 Task: Add Attachment from computer to Card Card0000000261 in Board Board0000000066 in Workspace WS0000000022 in Trello. Add Cover Purple to Card Card0000000261 in Board Board0000000066 in Workspace WS0000000022 in Trello. Add "Move Card To …" Button titled Button0000000261 to "top" of the list "To Do" to Card Card0000000261 in Board Board0000000066 in Workspace WS0000000022 in Trello. Add Description DS0000000261 to Card Card0000000261 in Board Board0000000066 in Workspace WS0000000022 in Trello. Add Comment CM0000000261 to Card Card0000000261 in Board Board0000000066 in Workspace WS0000000022 in Trello
Action: Mouse moved to (615, 569)
Screenshot: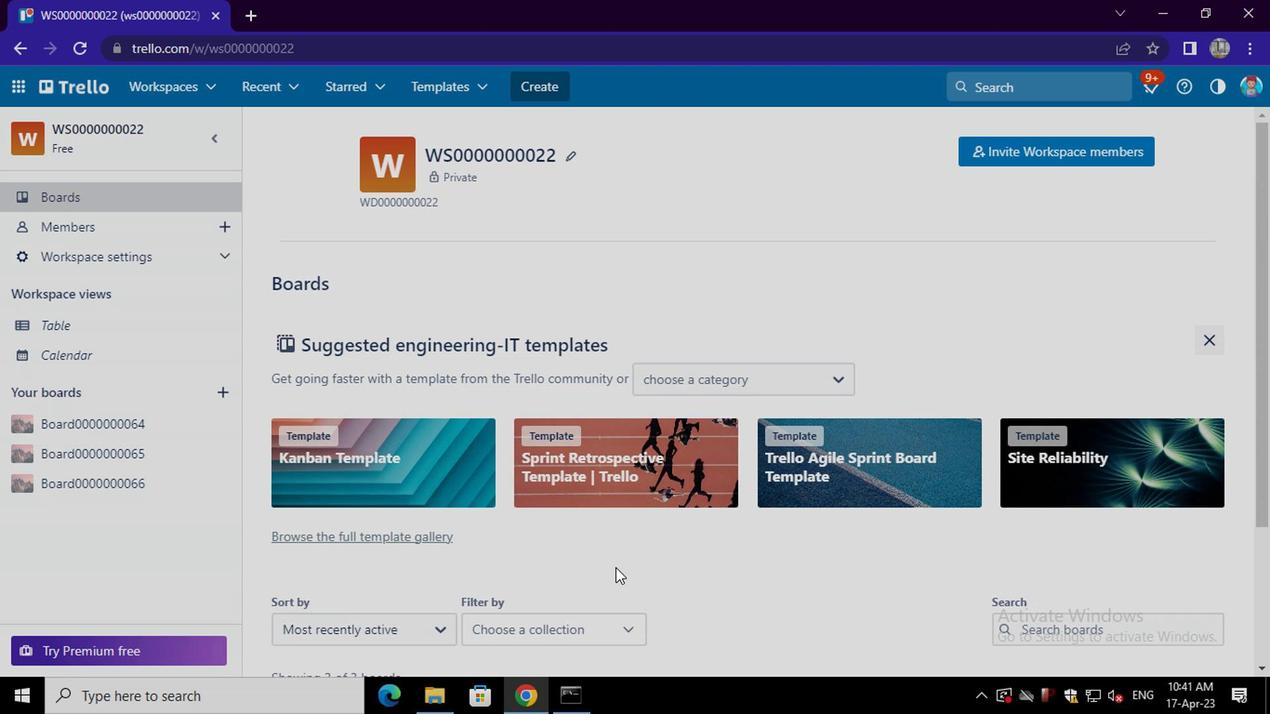 
Action: Mouse scrolled (615, 568) with delta (0, 0)
Screenshot: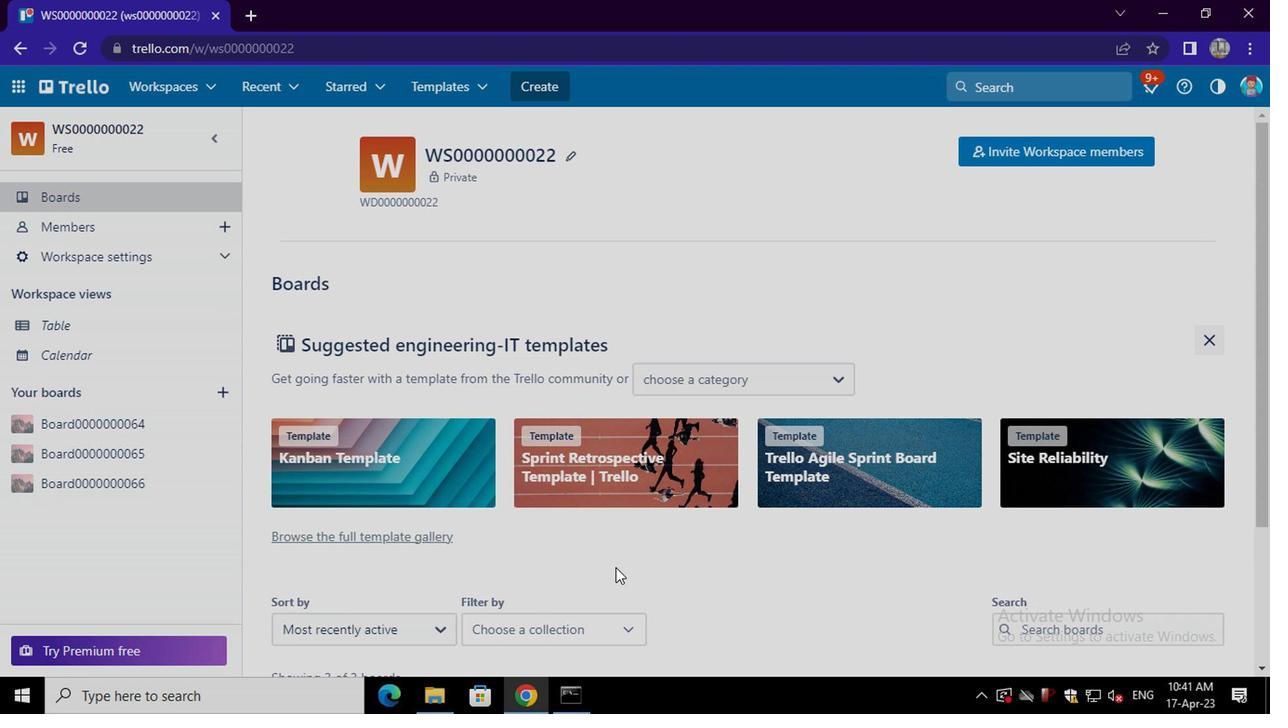 
Action: Mouse scrolled (615, 568) with delta (0, 0)
Screenshot: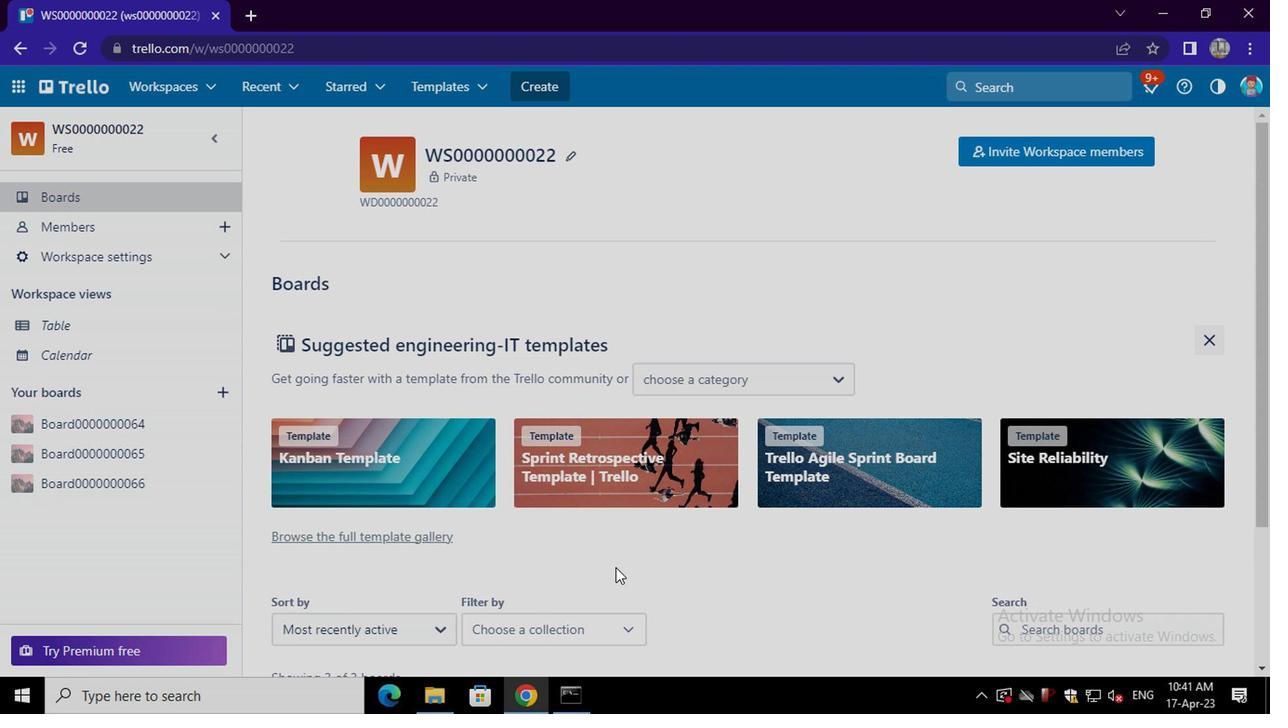 
Action: Mouse scrolled (615, 568) with delta (0, 0)
Screenshot: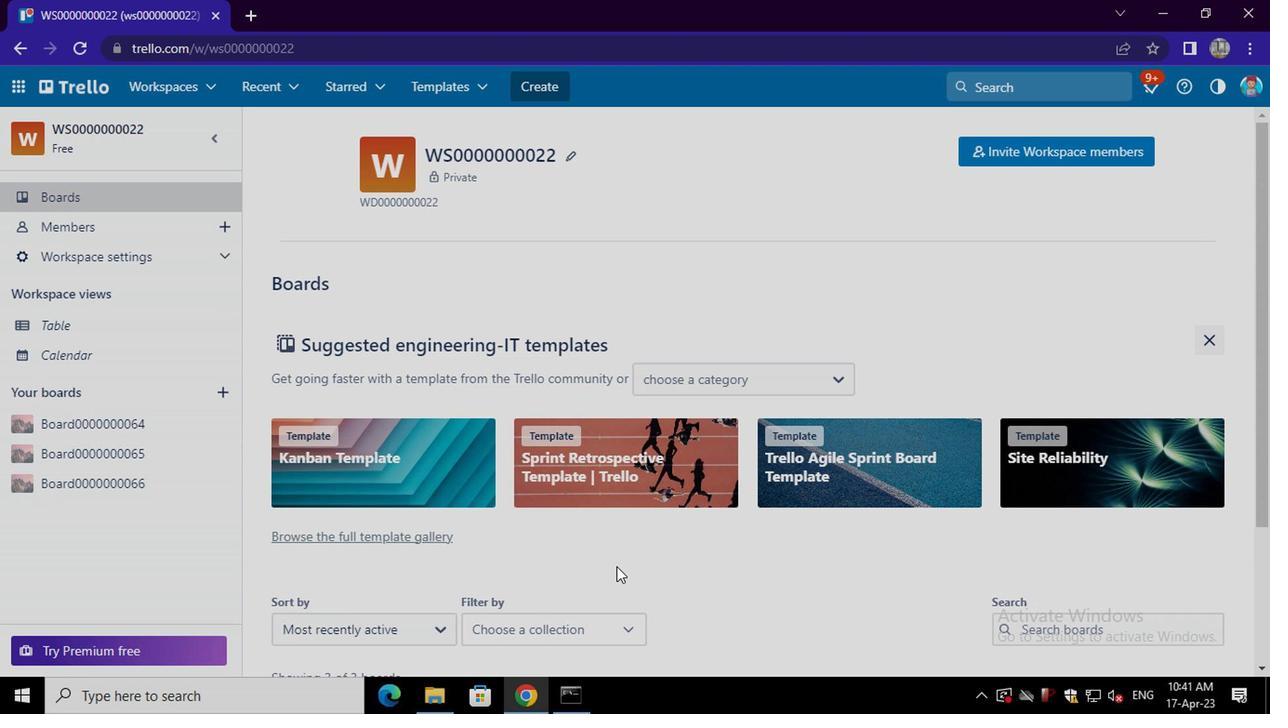 
Action: Mouse scrolled (615, 568) with delta (0, 0)
Screenshot: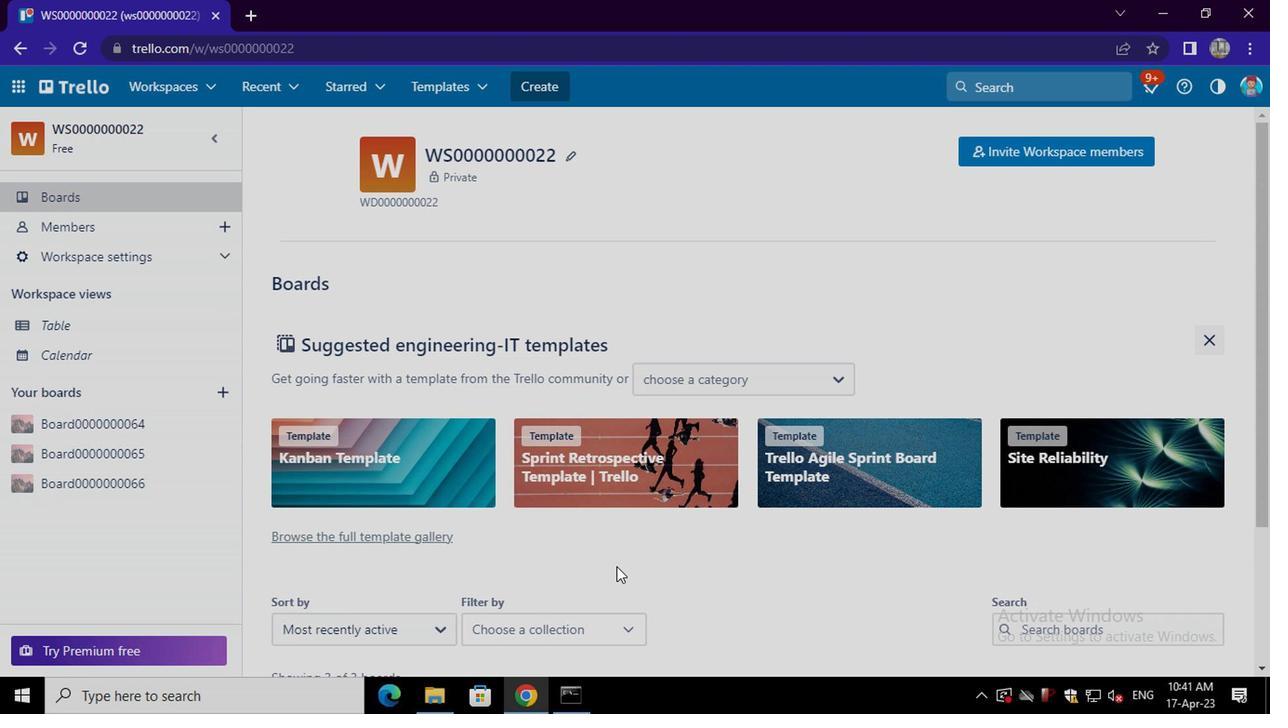 
Action: Mouse scrolled (615, 568) with delta (0, 0)
Screenshot: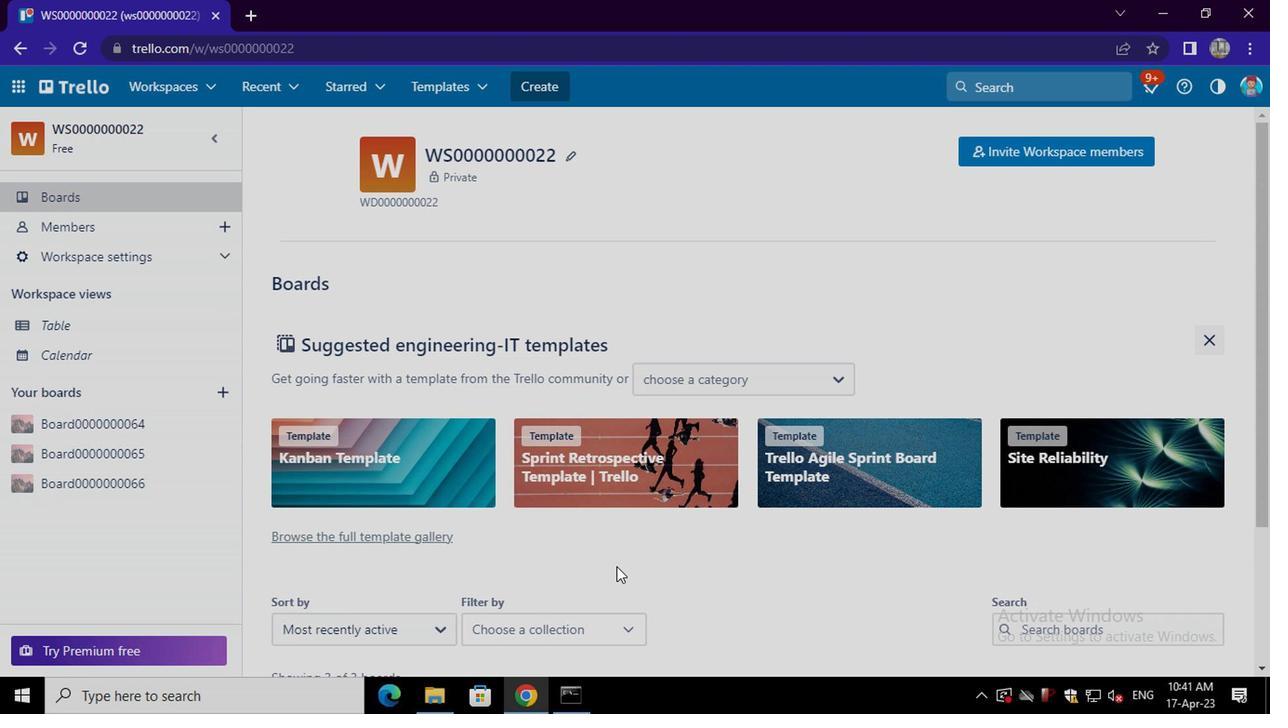 
Action: Mouse moved to (607, 556)
Screenshot: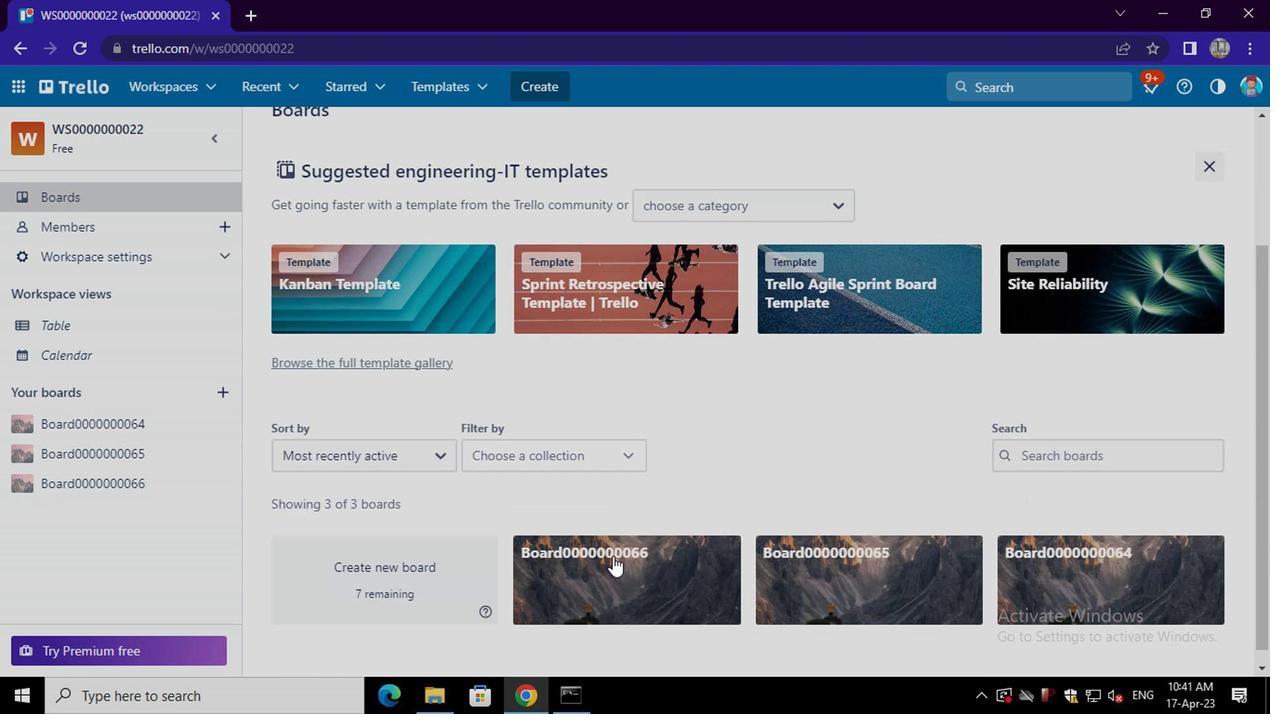 
Action: Mouse pressed left at (607, 556)
Screenshot: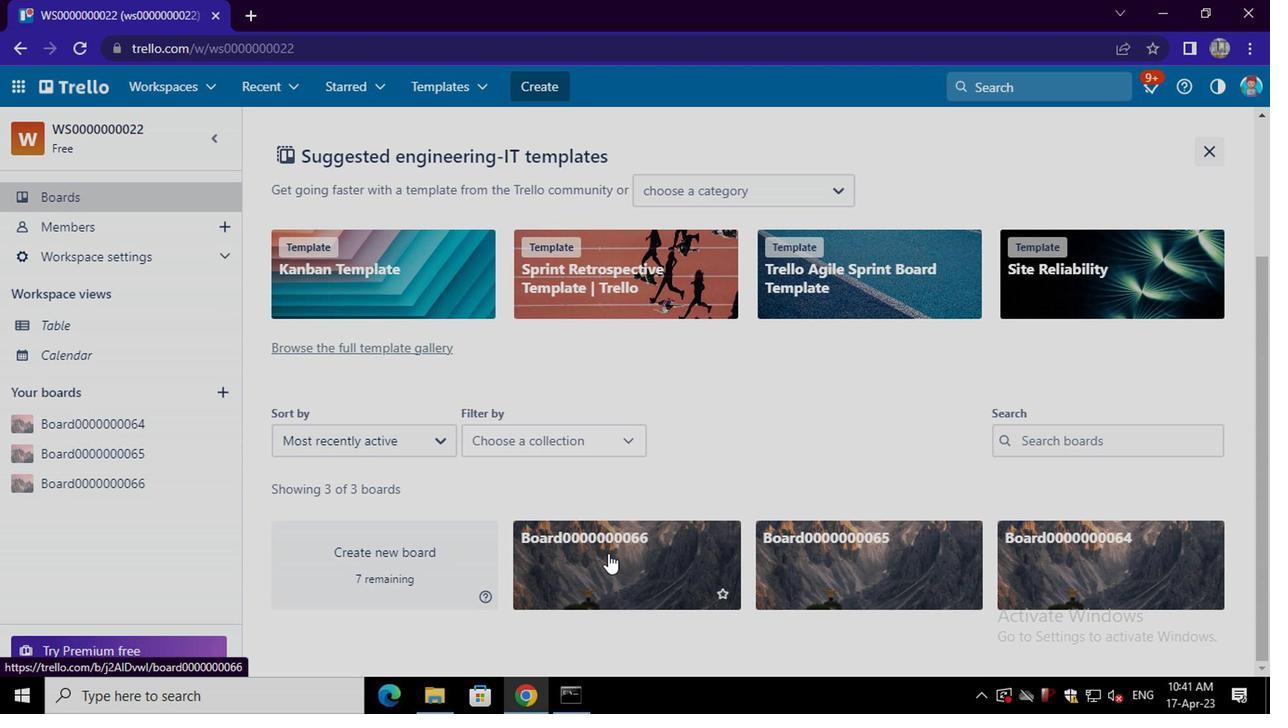 
Action: Mouse moved to (472, 252)
Screenshot: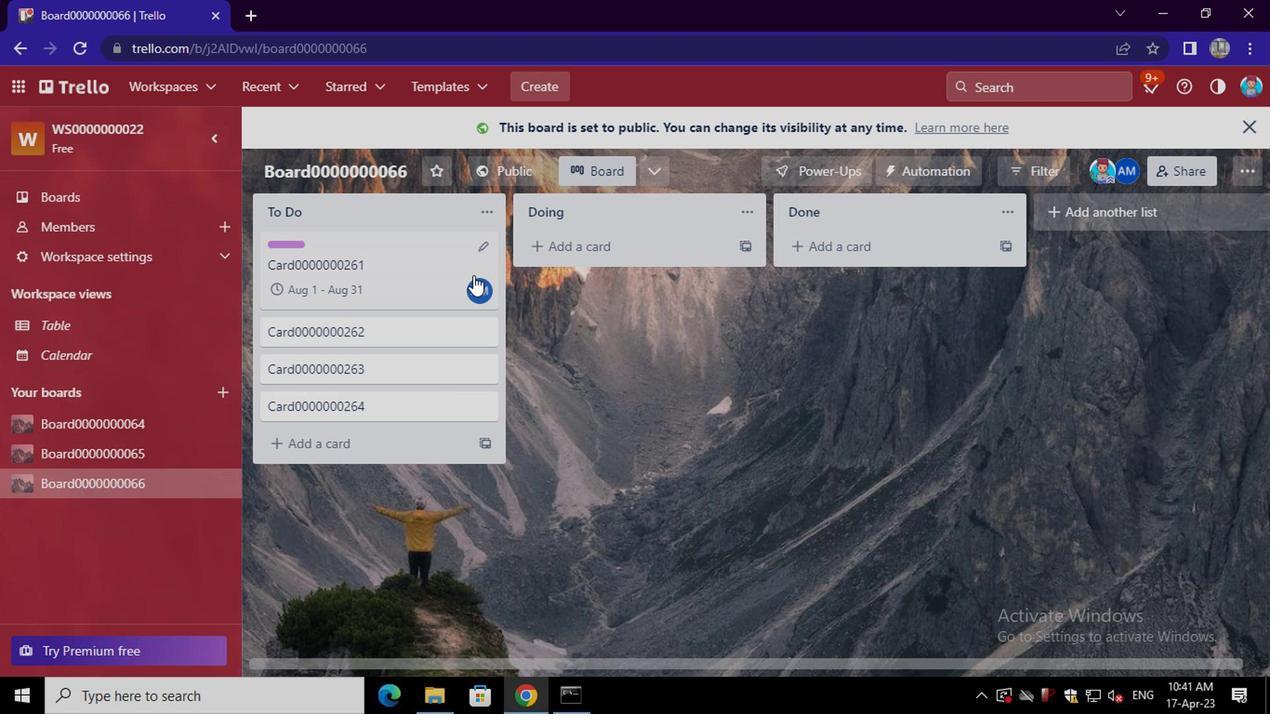 
Action: Mouse pressed left at (472, 252)
Screenshot: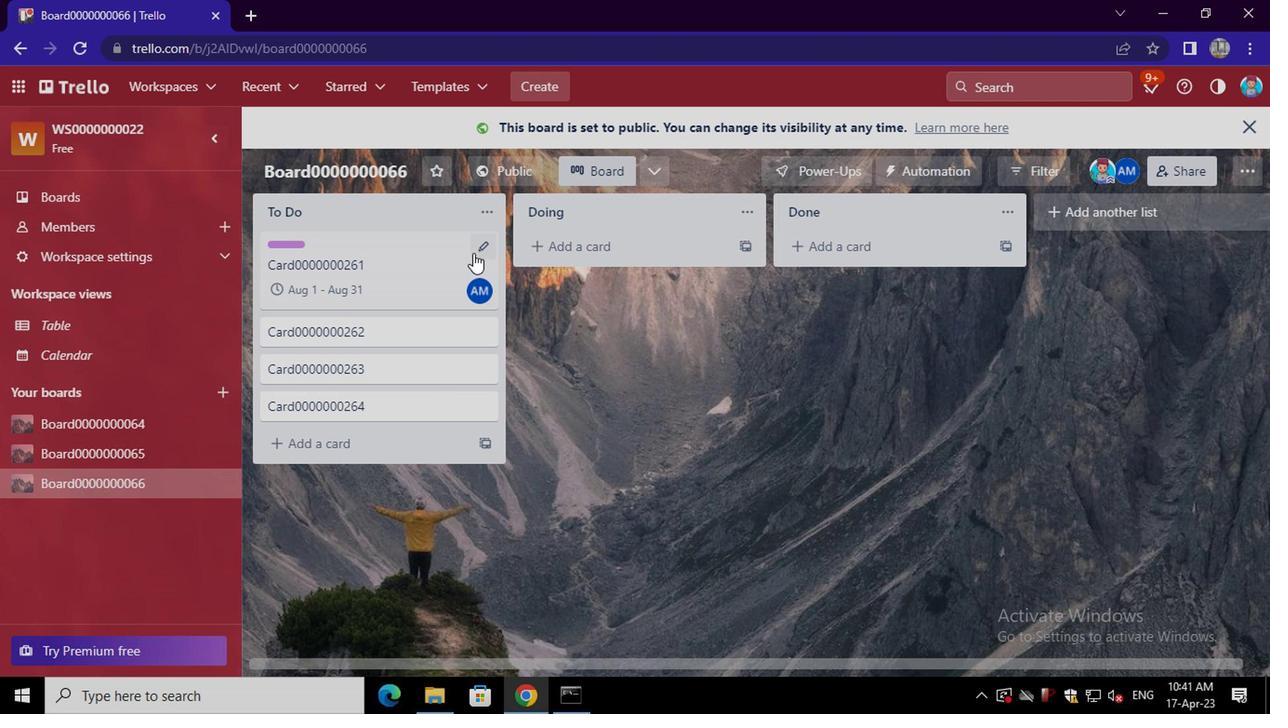 
Action: Mouse moved to (553, 248)
Screenshot: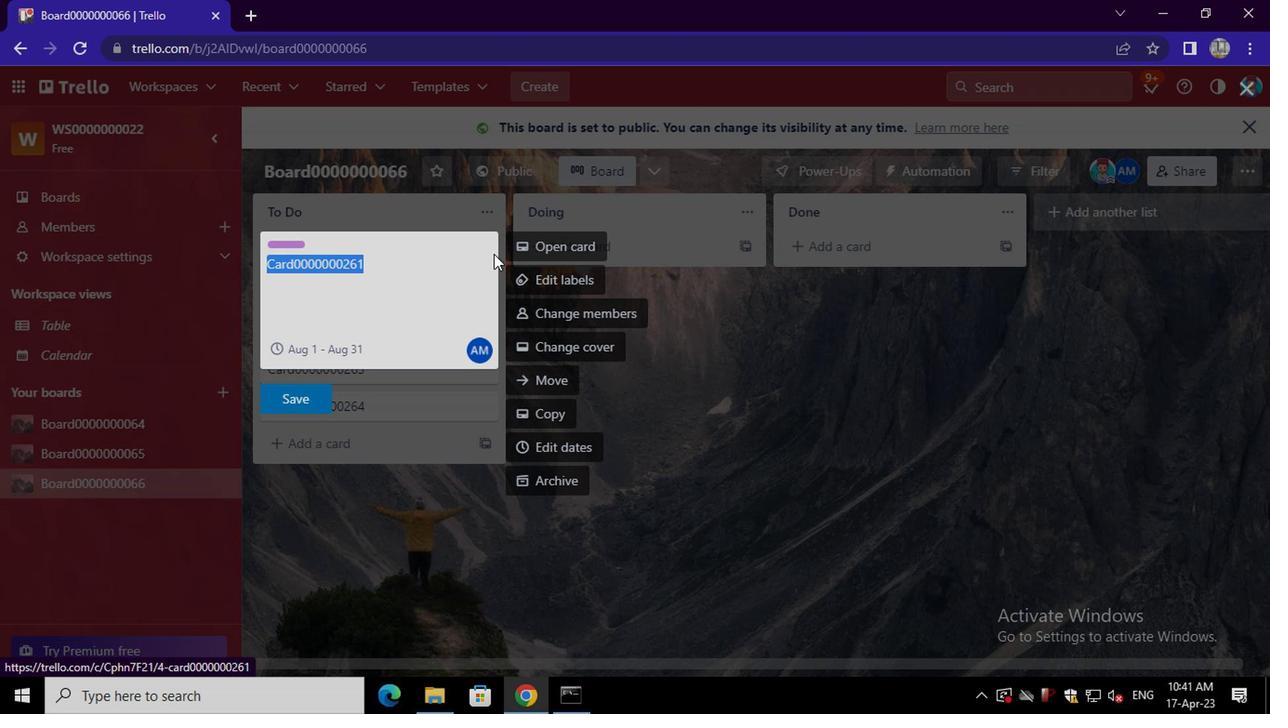 
Action: Mouse pressed left at (553, 248)
Screenshot: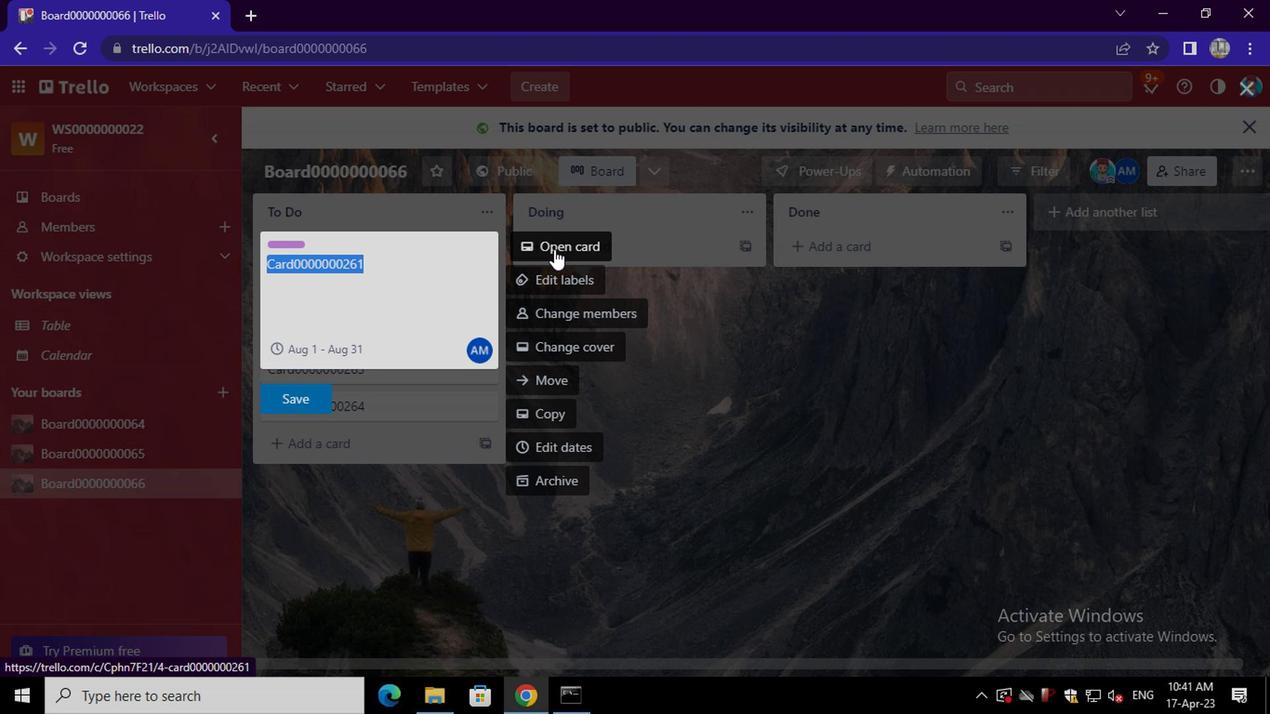 
Action: Mouse moved to (881, 456)
Screenshot: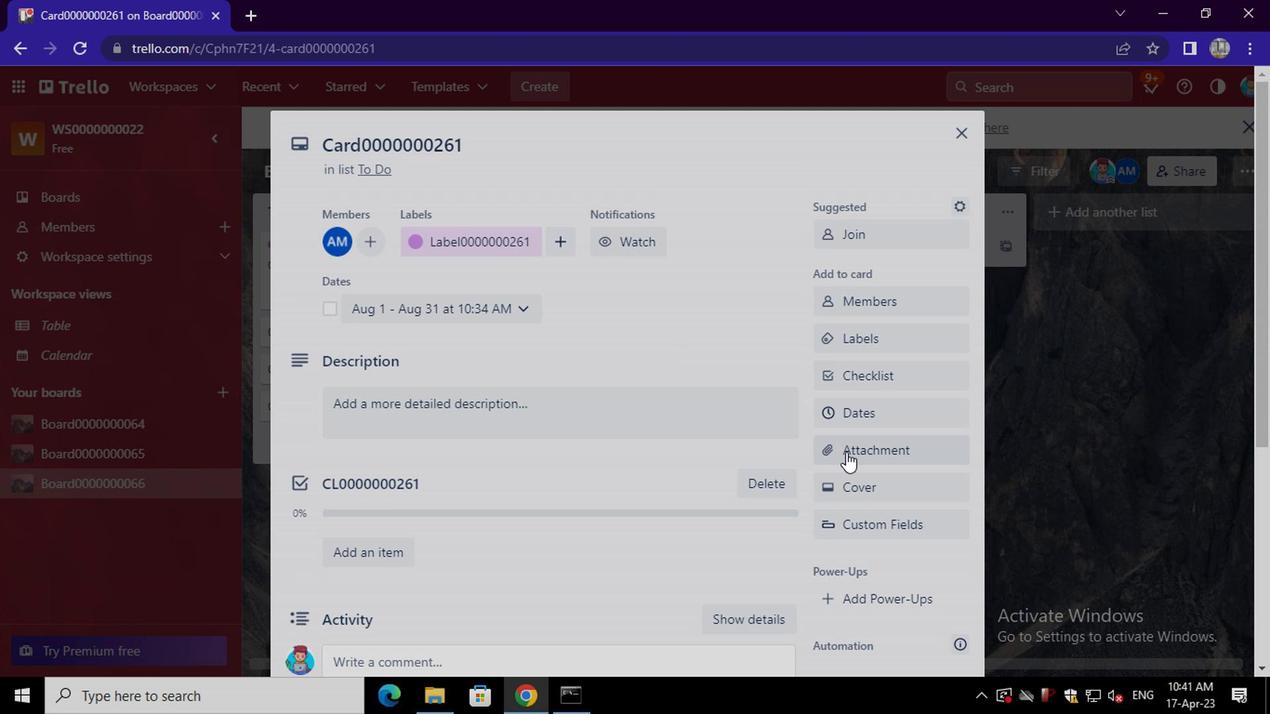 
Action: Mouse pressed left at (881, 456)
Screenshot: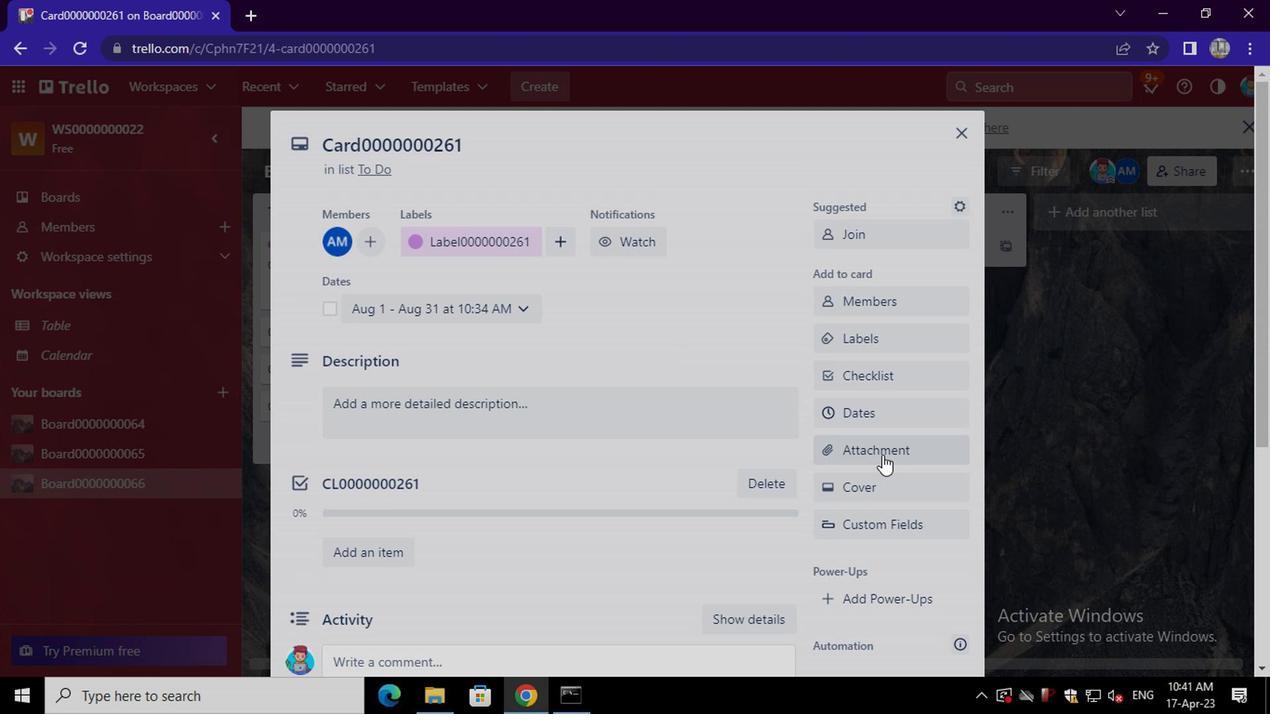 
Action: Mouse moved to (876, 172)
Screenshot: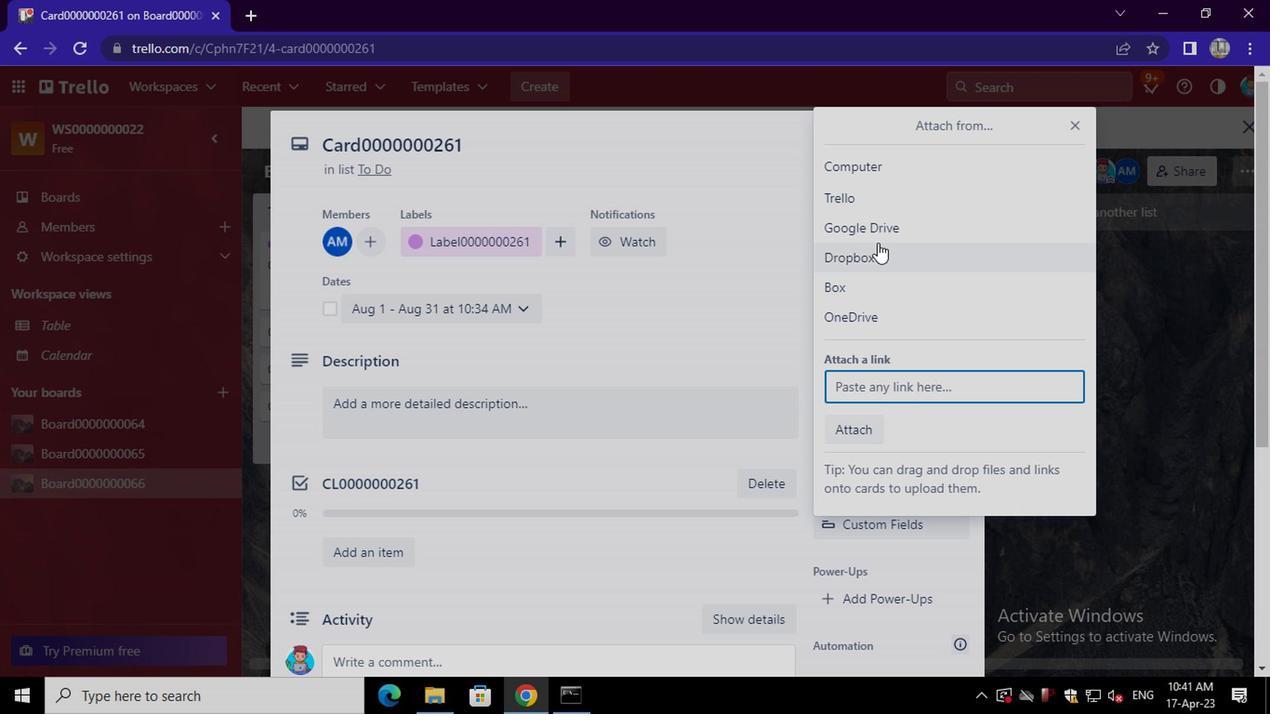 
Action: Mouse pressed left at (876, 172)
Screenshot: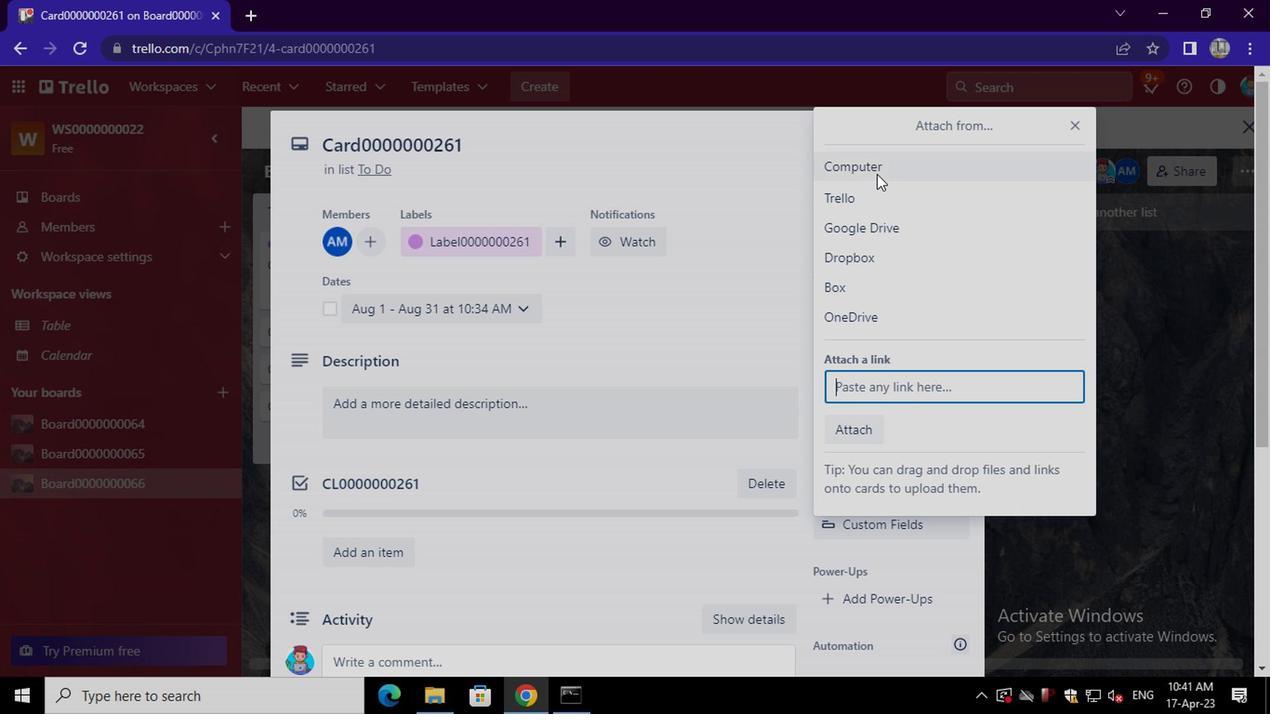 
Action: Mouse moved to (246, 412)
Screenshot: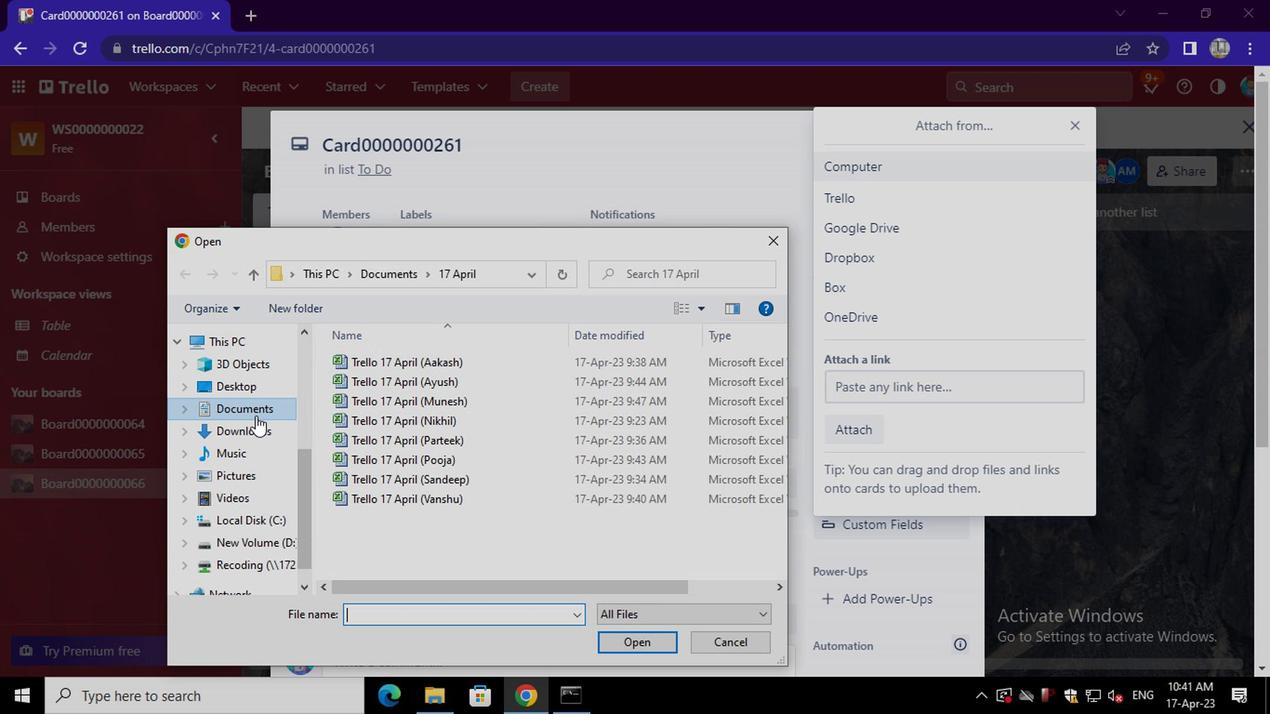 
Action: Mouse pressed left at (246, 412)
Screenshot: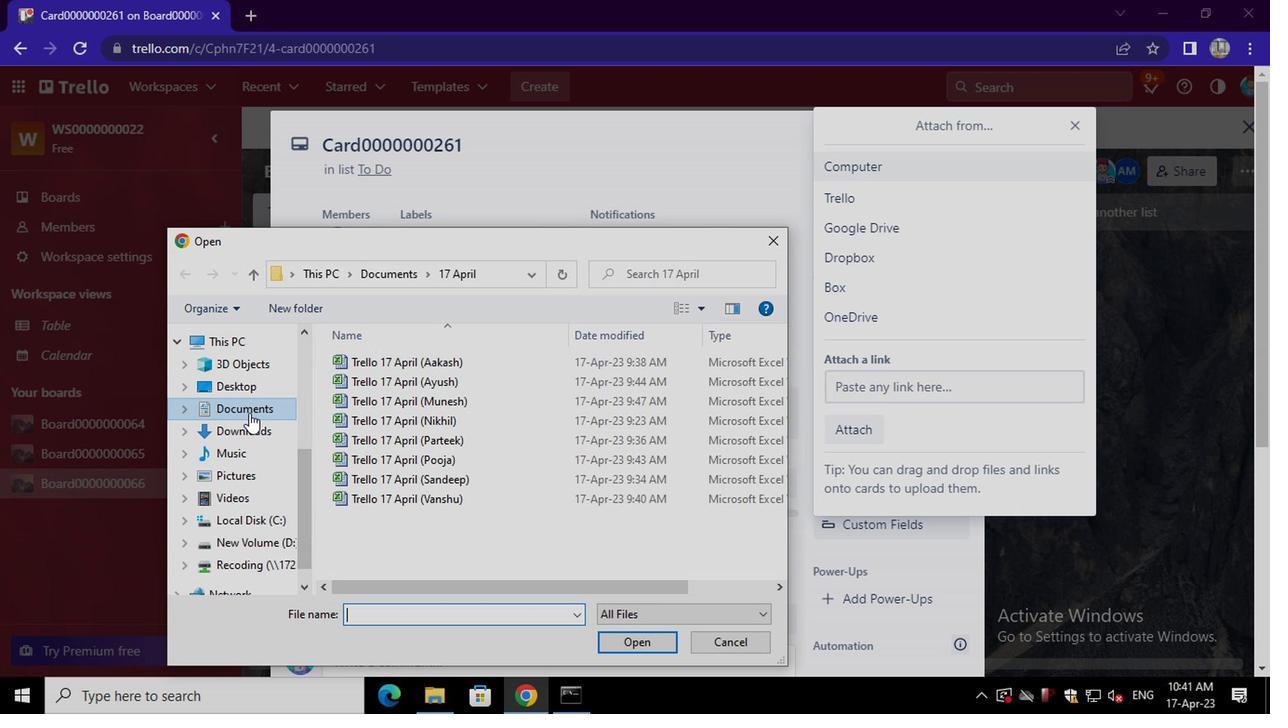 
Action: Mouse moved to (363, 460)
Screenshot: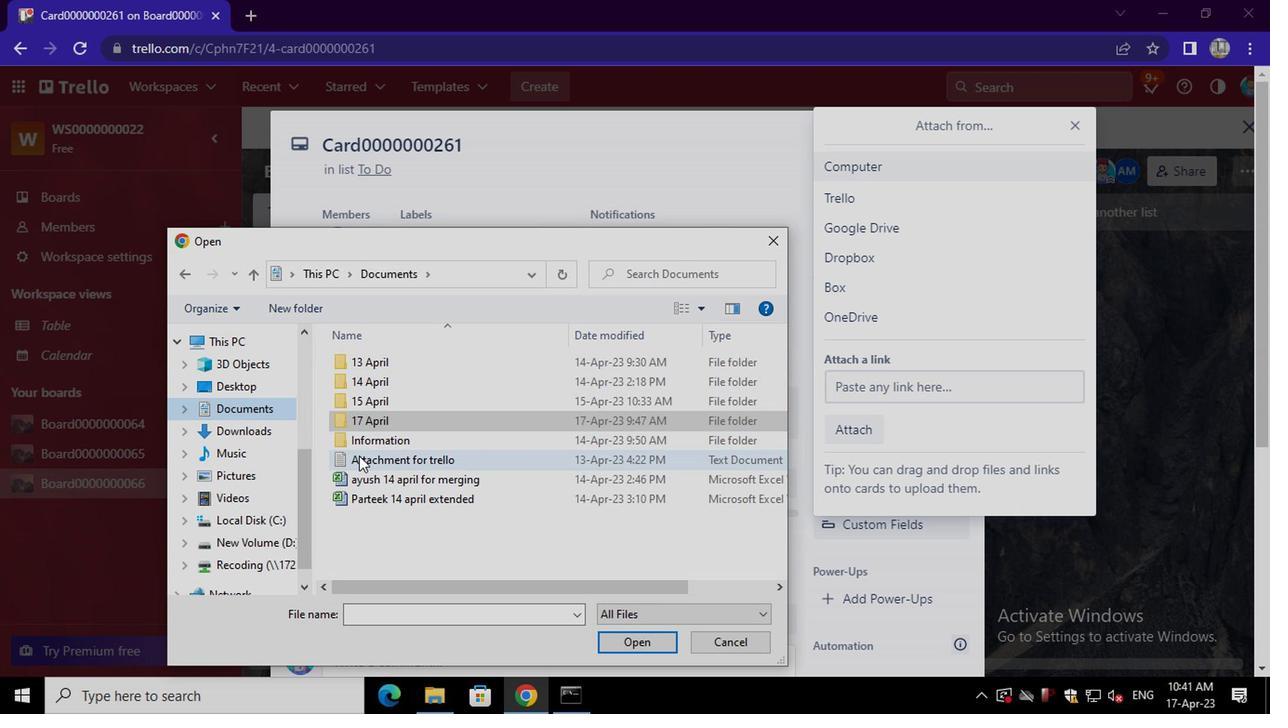 
Action: Mouse pressed left at (363, 460)
Screenshot: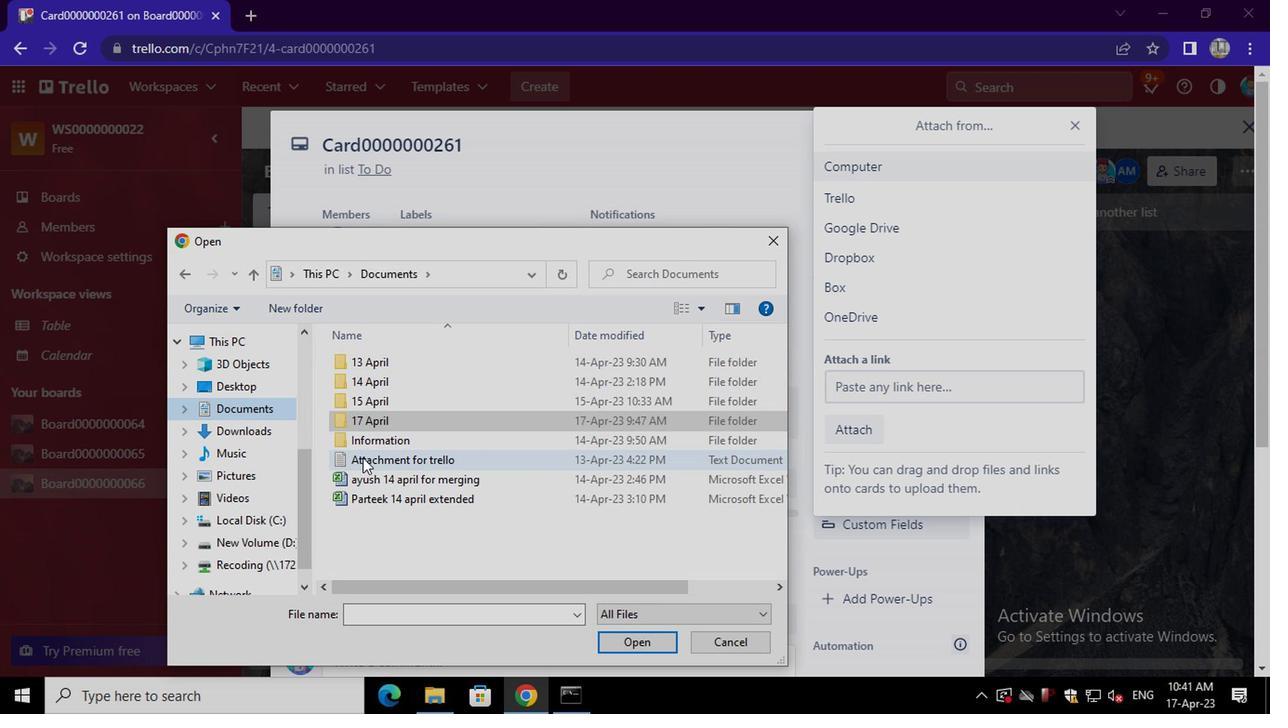 
Action: Mouse pressed left at (363, 460)
Screenshot: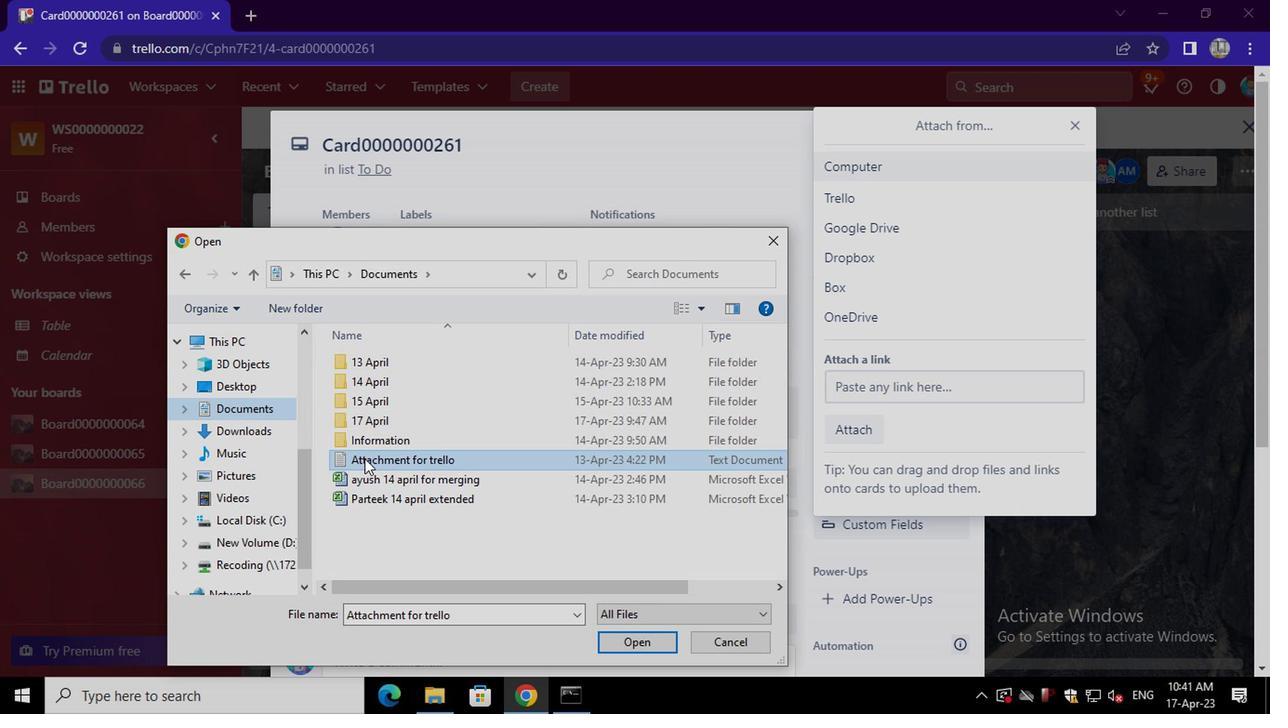 
Action: Mouse moved to (851, 478)
Screenshot: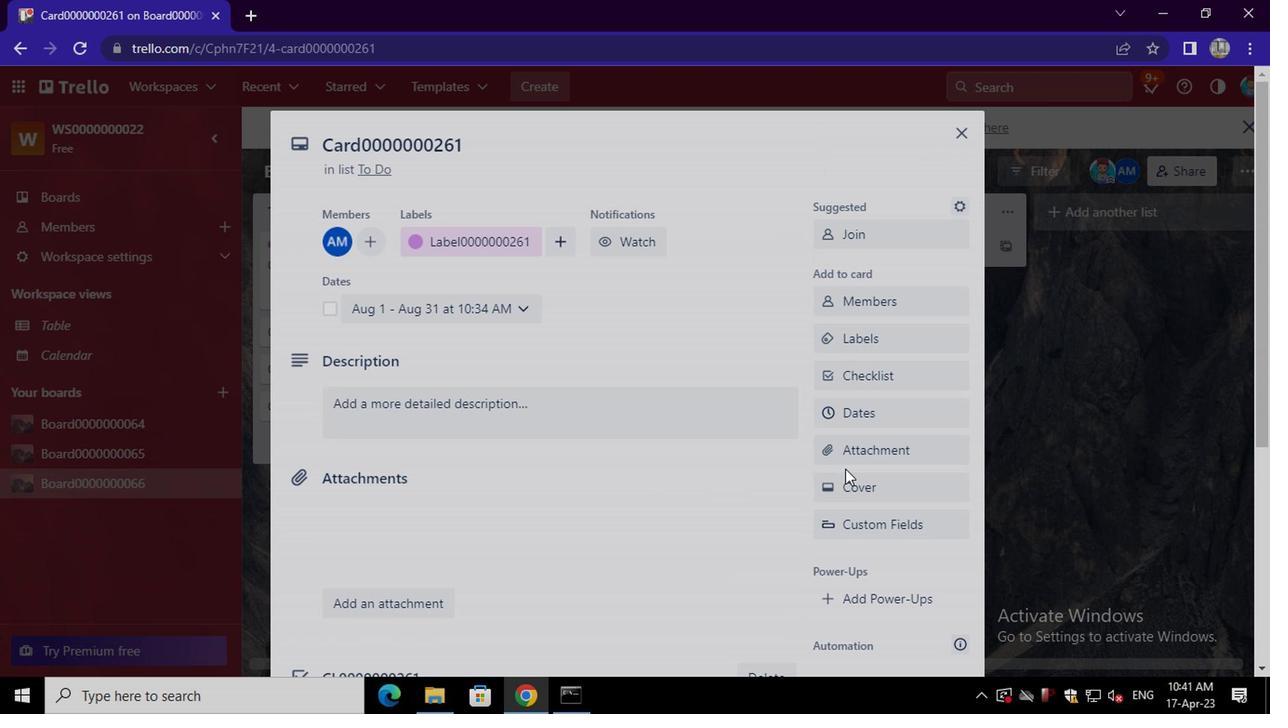 
Action: Mouse pressed left at (851, 478)
Screenshot: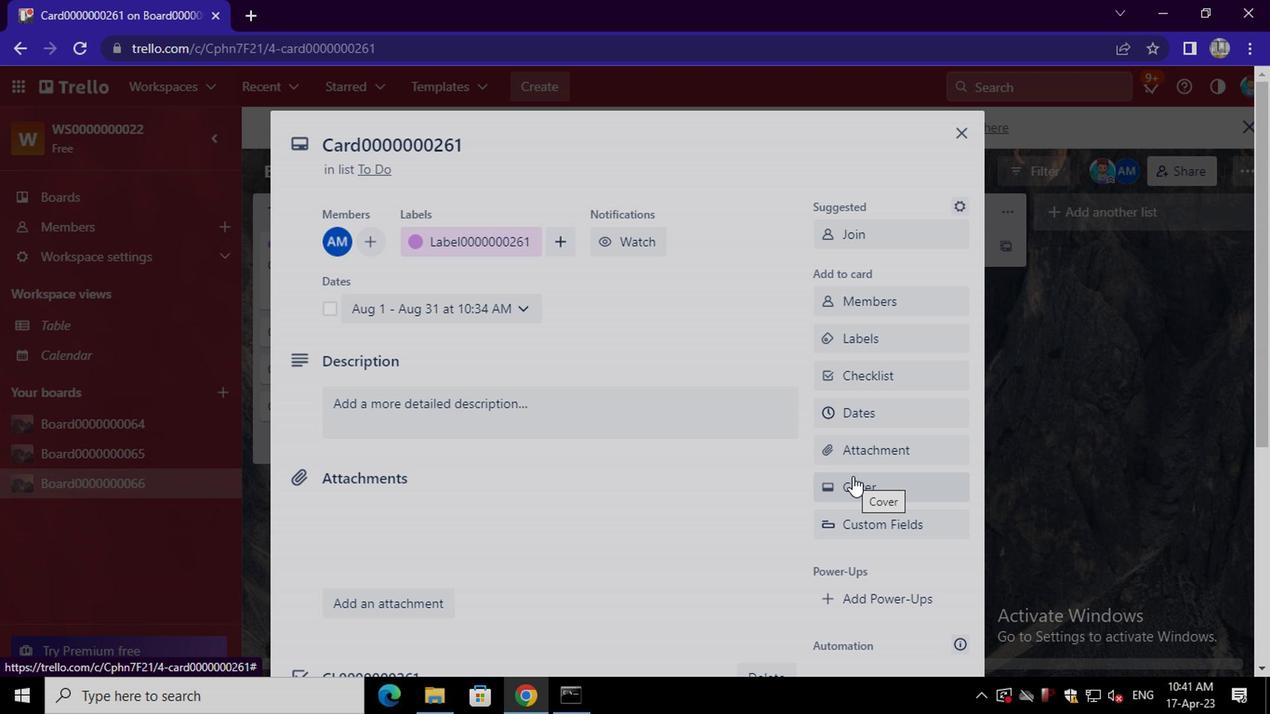 
Action: Mouse moved to (1048, 312)
Screenshot: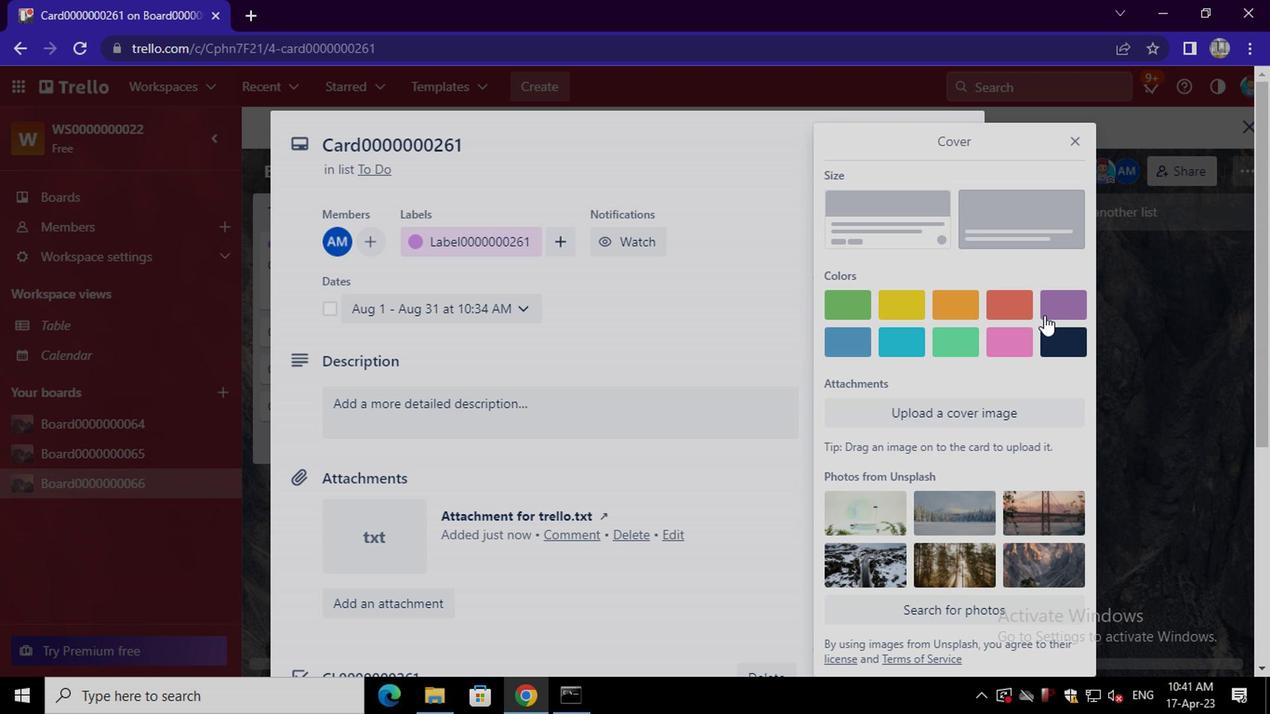 
Action: Mouse pressed left at (1048, 312)
Screenshot: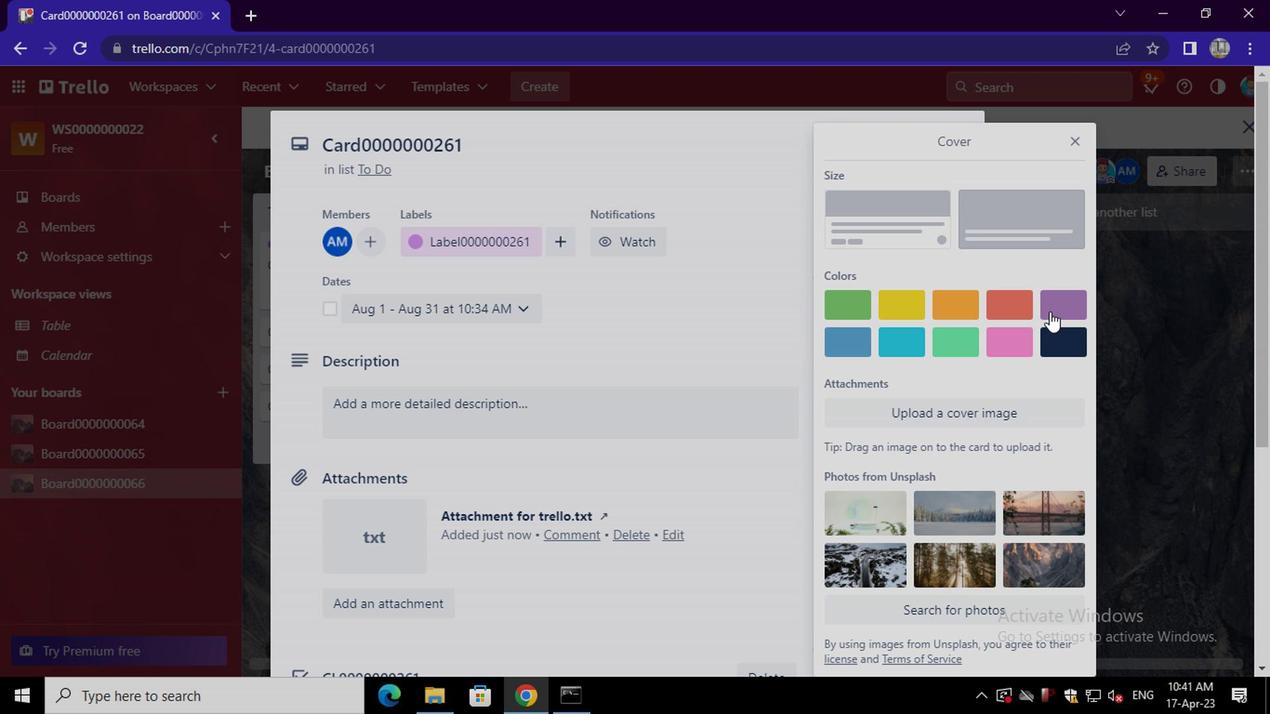 
Action: Mouse moved to (766, 595)
Screenshot: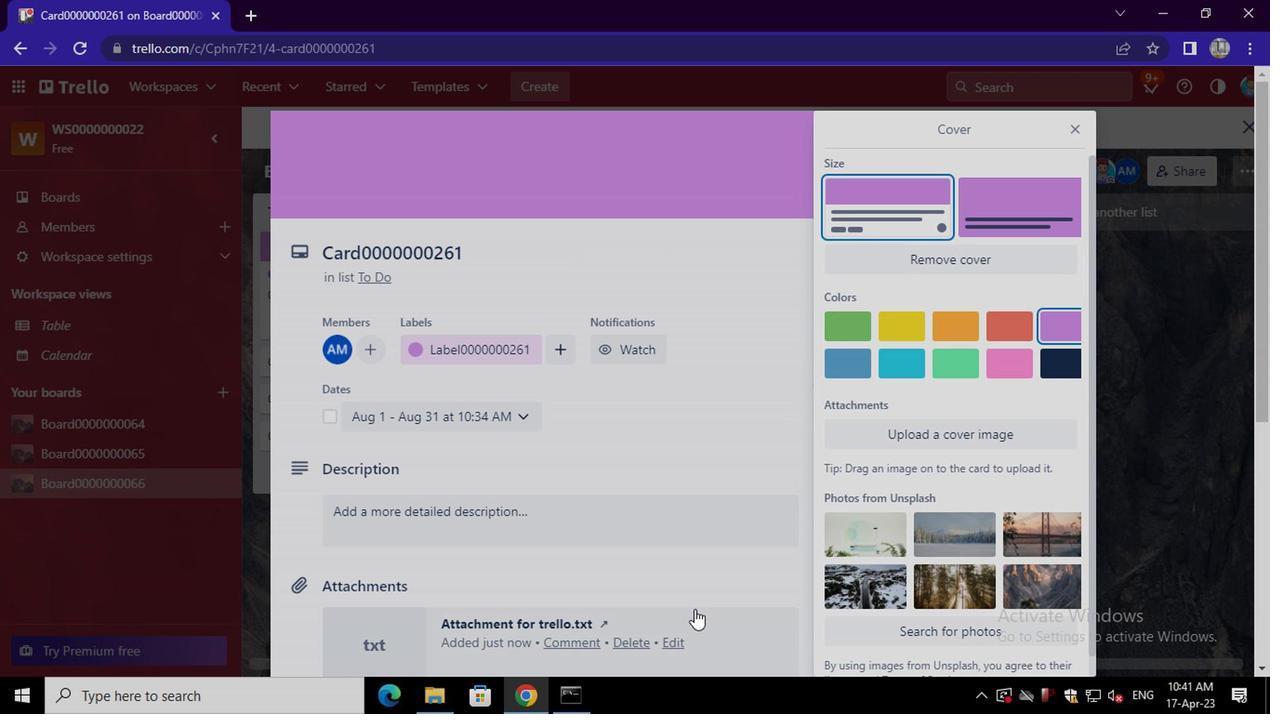 
Action: Mouse pressed left at (766, 595)
Screenshot: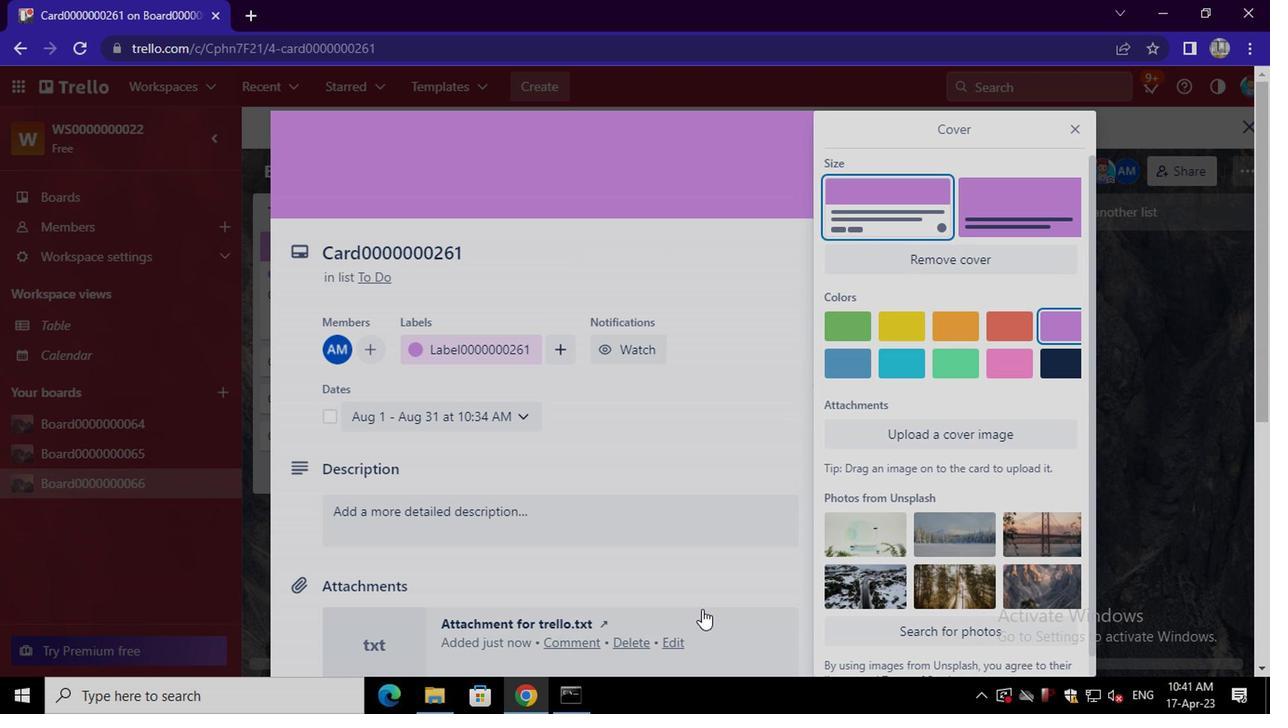 
Action: Mouse moved to (768, 595)
Screenshot: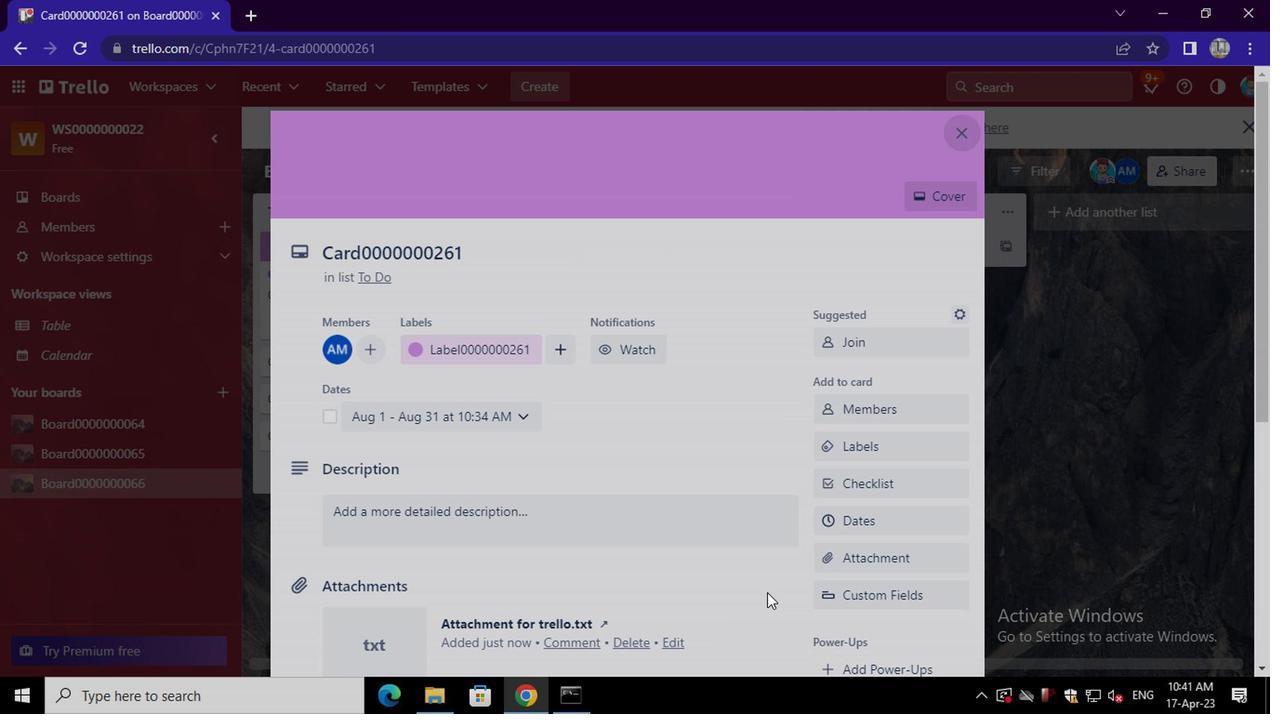 
Action: Mouse scrolled (768, 594) with delta (0, 0)
Screenshot: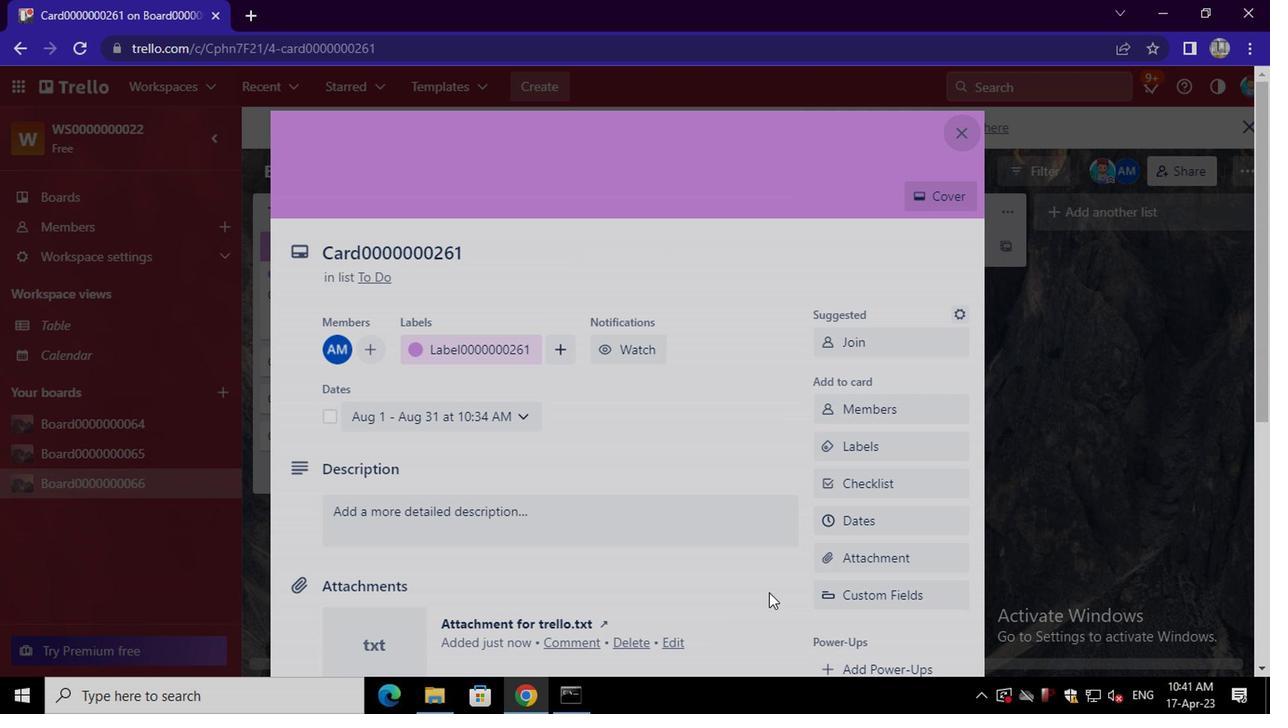 
Action: Mouse scrolled (768, 594) with delta (0, 0)
Screenshot: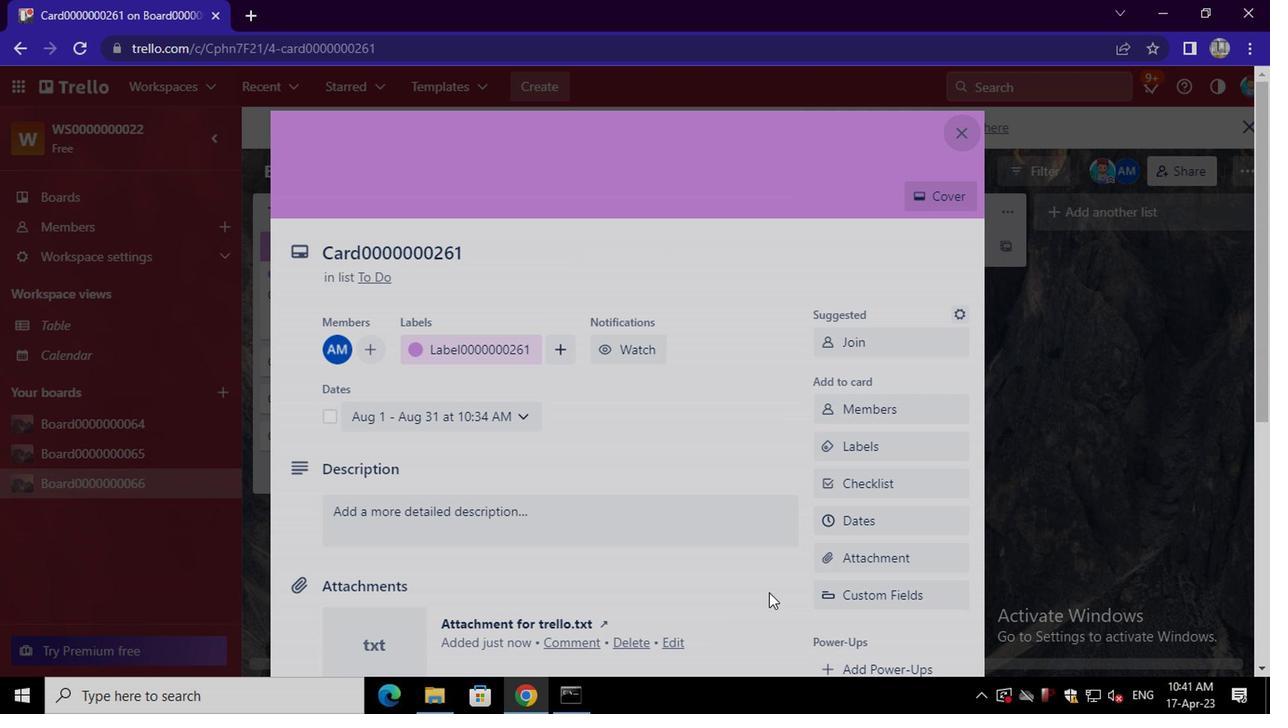 
Action: Mouse scrolled (768, 594) with delta (0, 0)
Screenshot: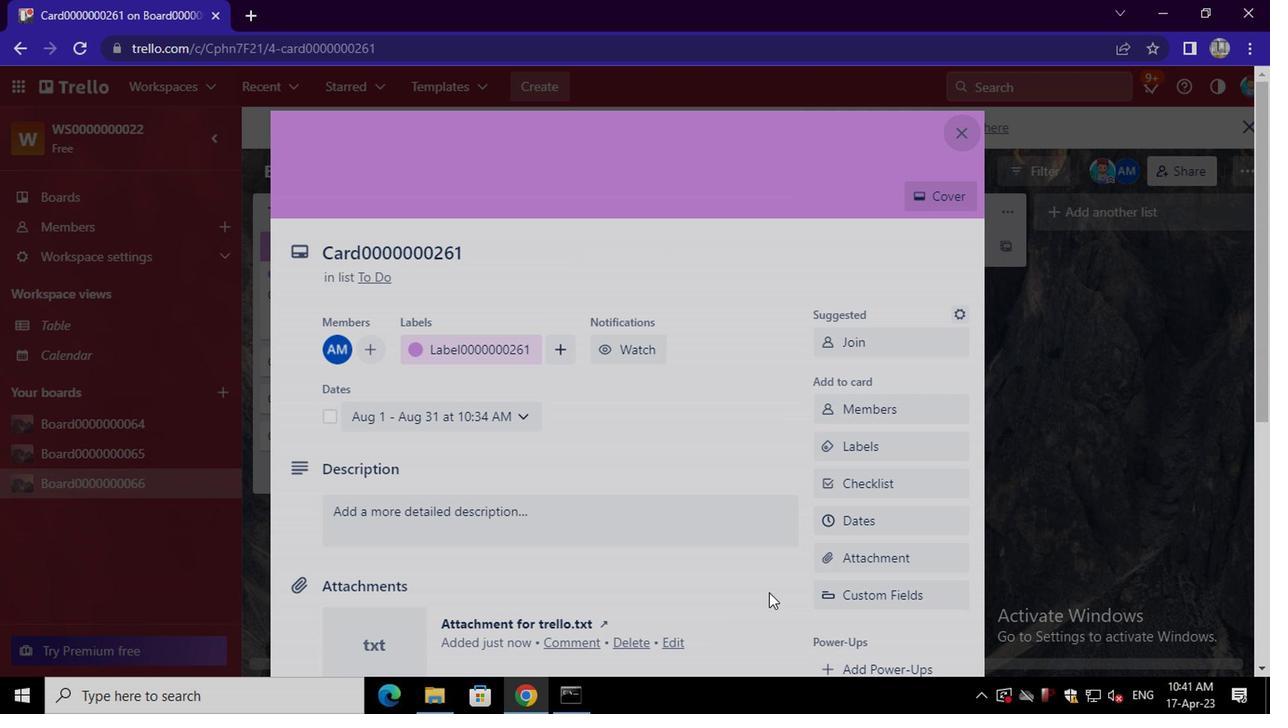 
Action: Mouse scrolled (768, 594) with delta (0, 0)
Screenshot: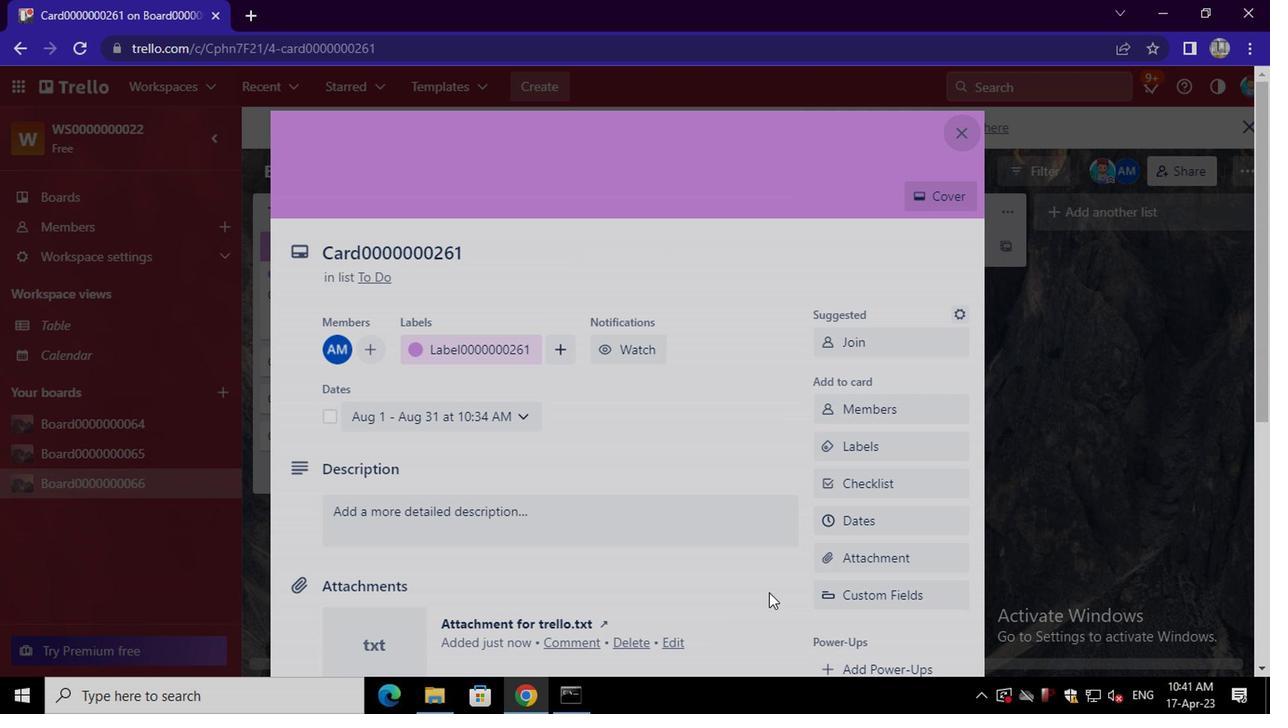 
Action: Mouse moved to (880, 375)
Screenshot: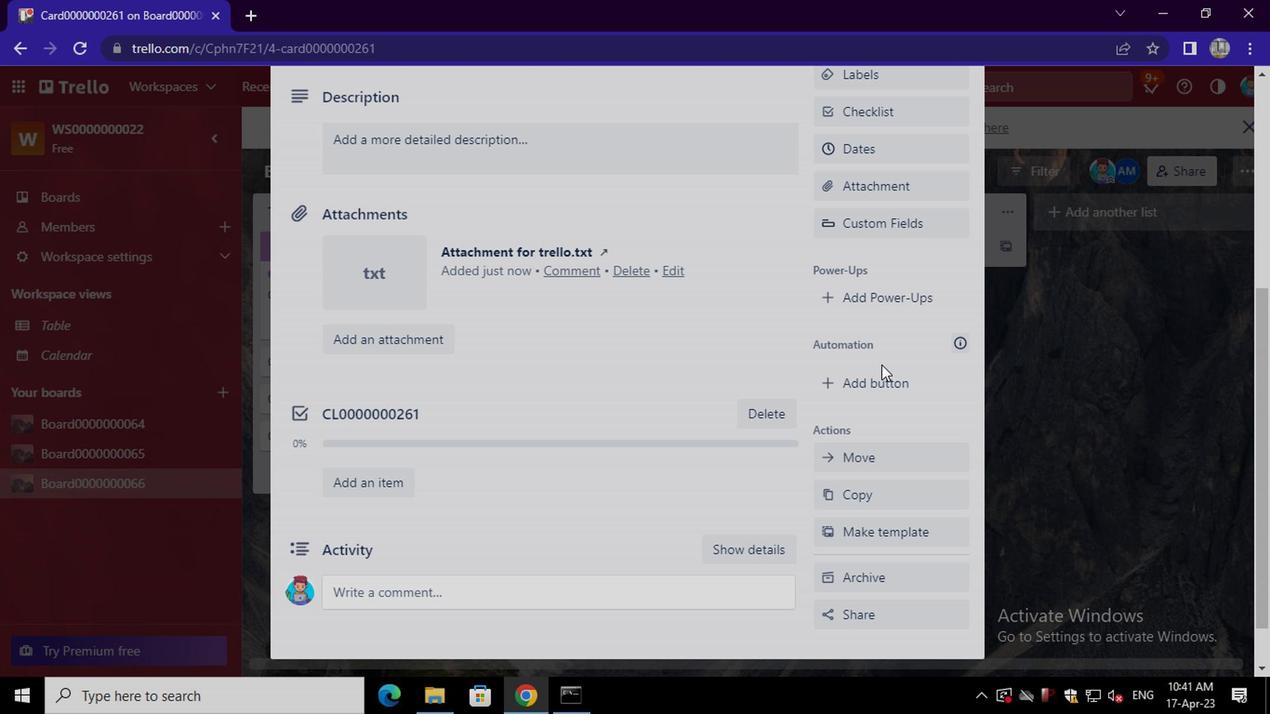 
Action: Mouse pressed left at (880, 375)
Screenshot: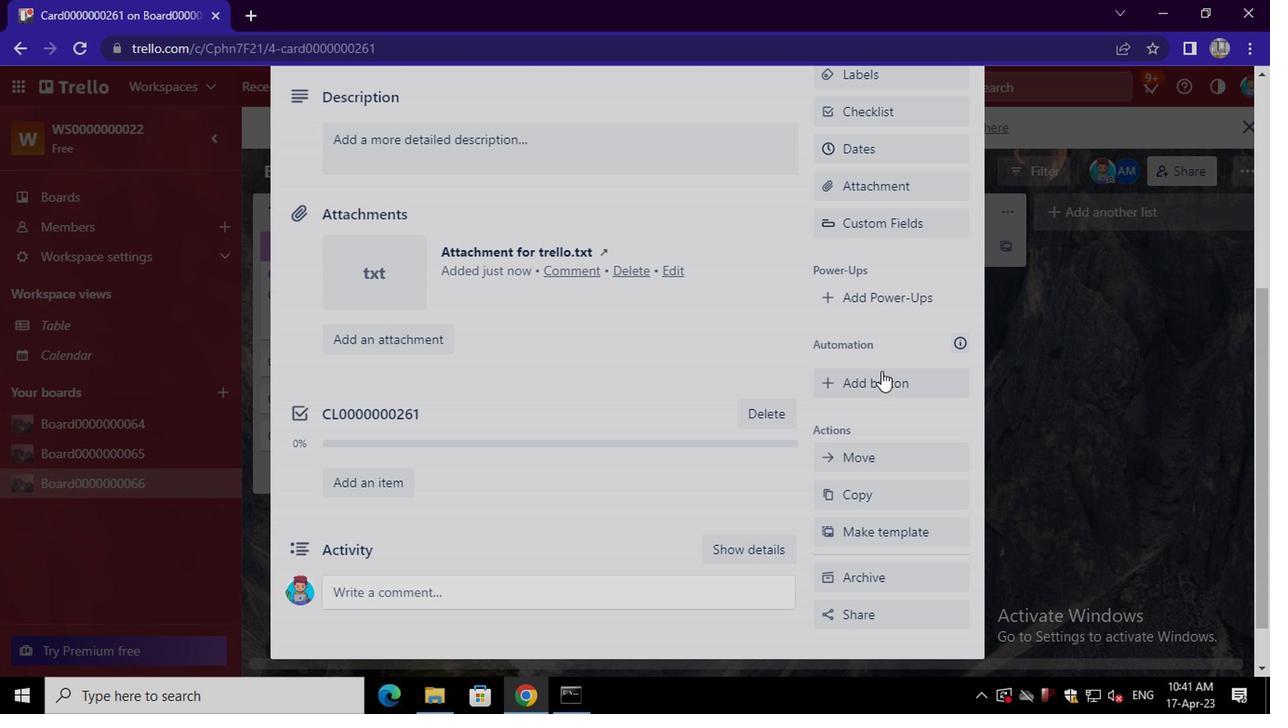 
Action: Mouse moved to (915, 214)
Screenshot: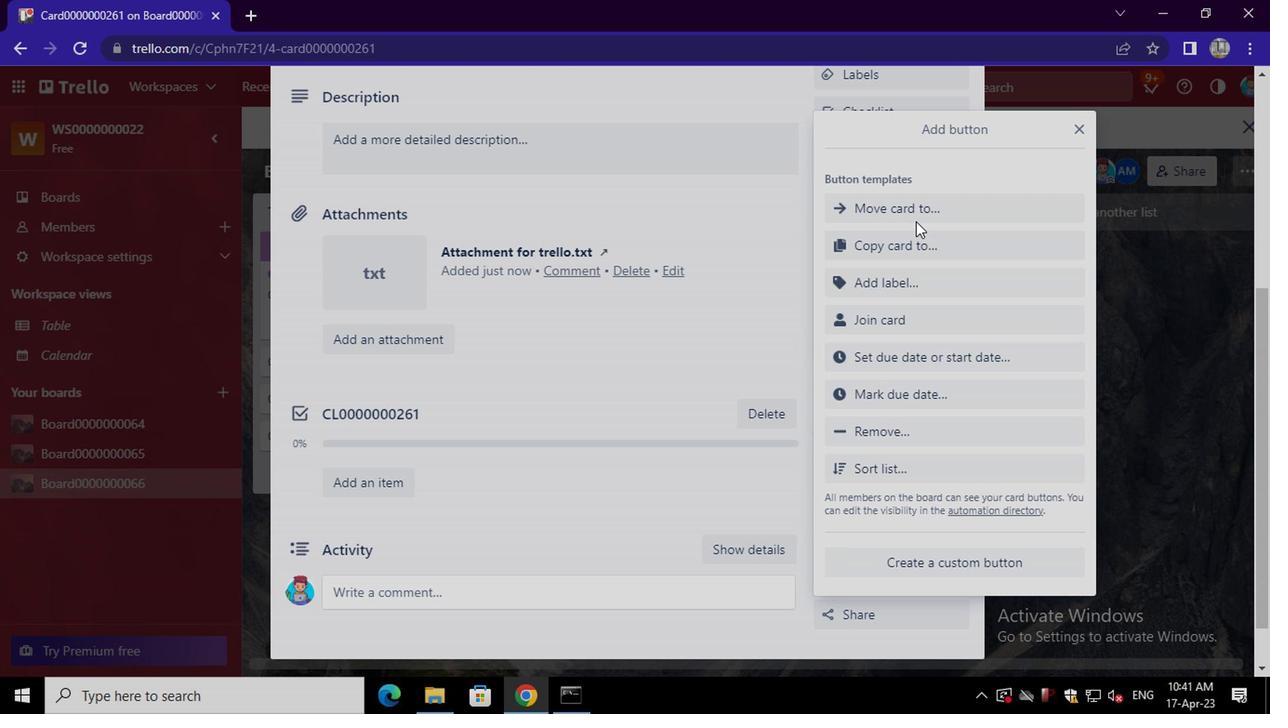 
Action: Mouse pressed left at (915, 214)
Screenshot: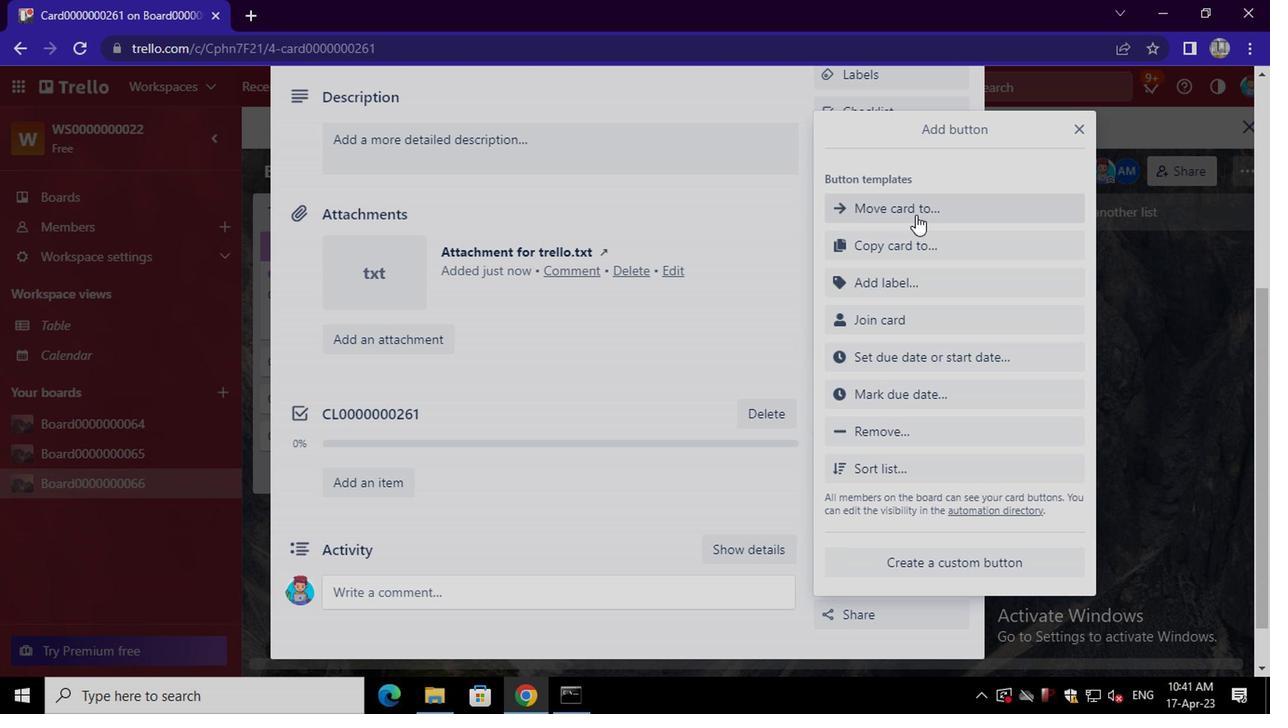 
Action: Mouse moved to (915, 209)
Screenshot: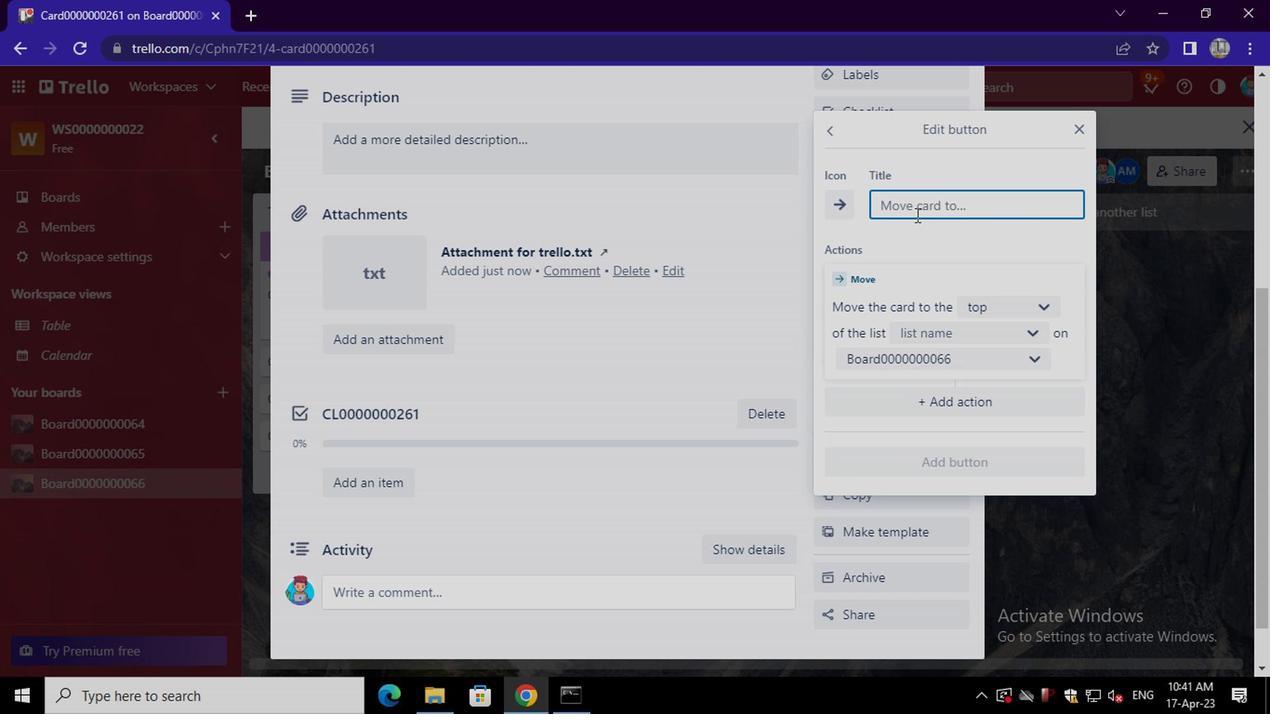 
Action: Mouse pressed left at (915, 209)
Screenshot: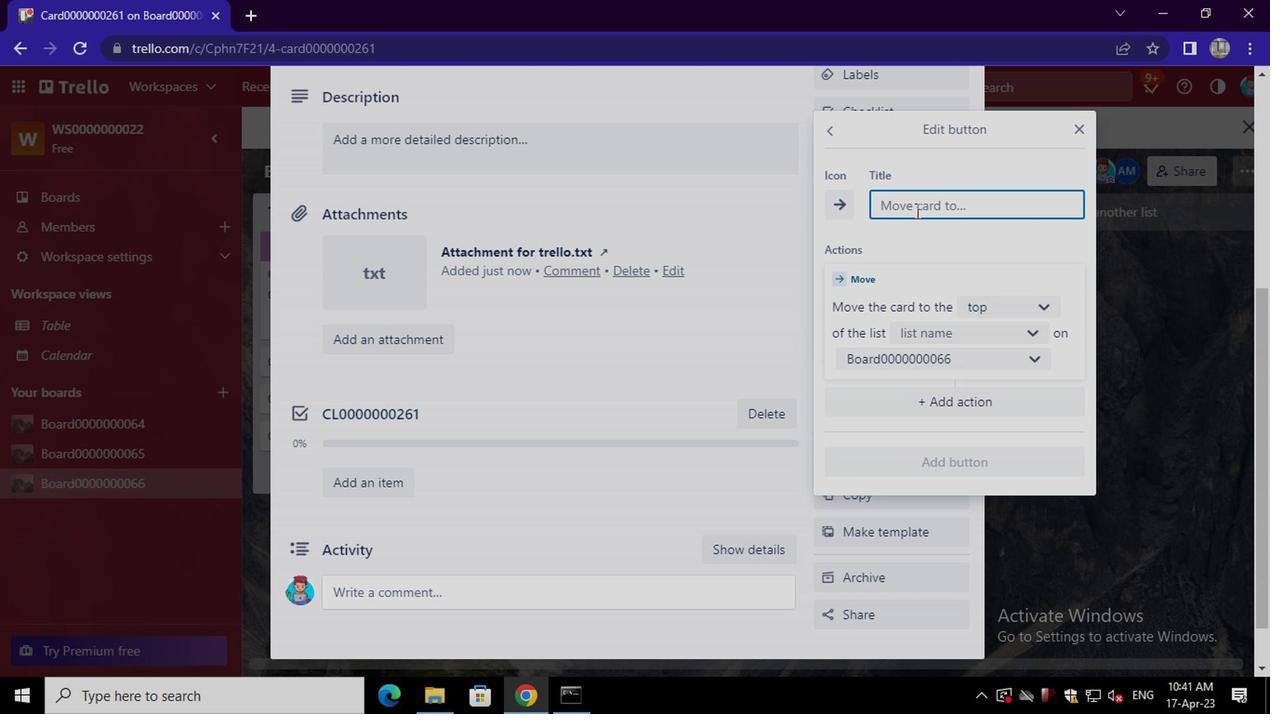 
Action: Key pressed <Key.shift>BUTTON0000000261
Screenshot: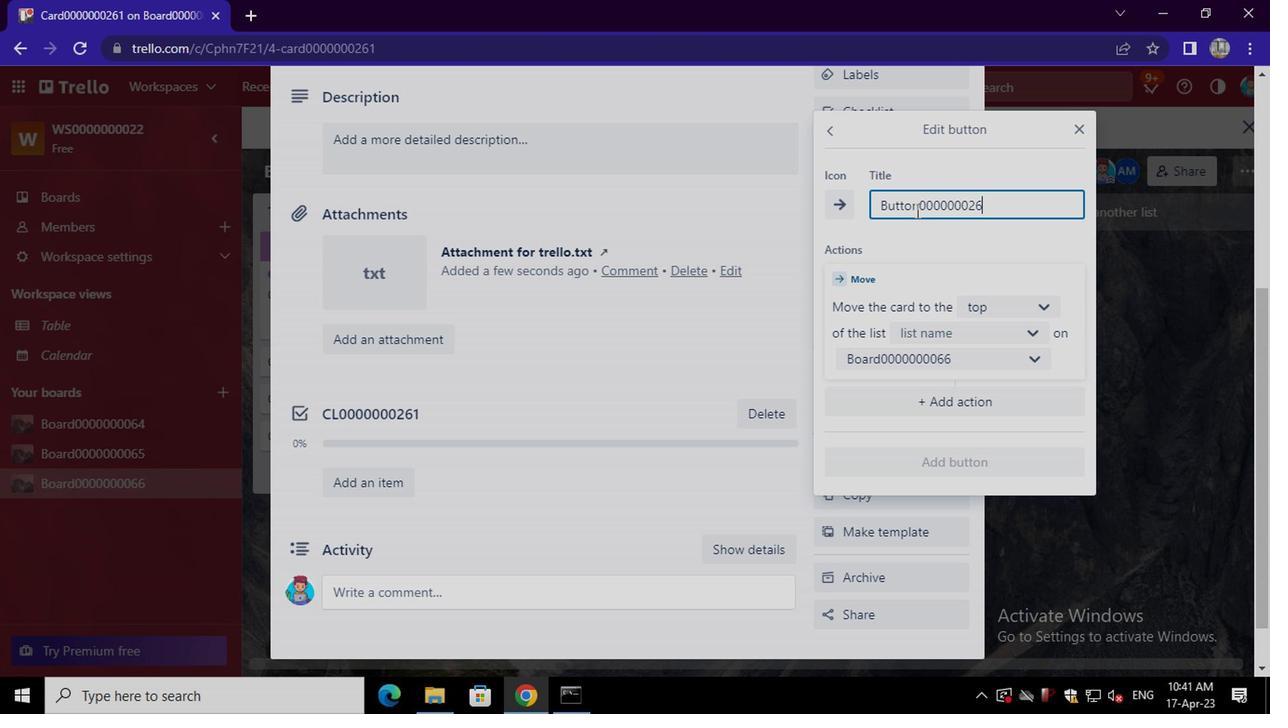 
Action: Mouse moved to (996, 313)
Screenshot: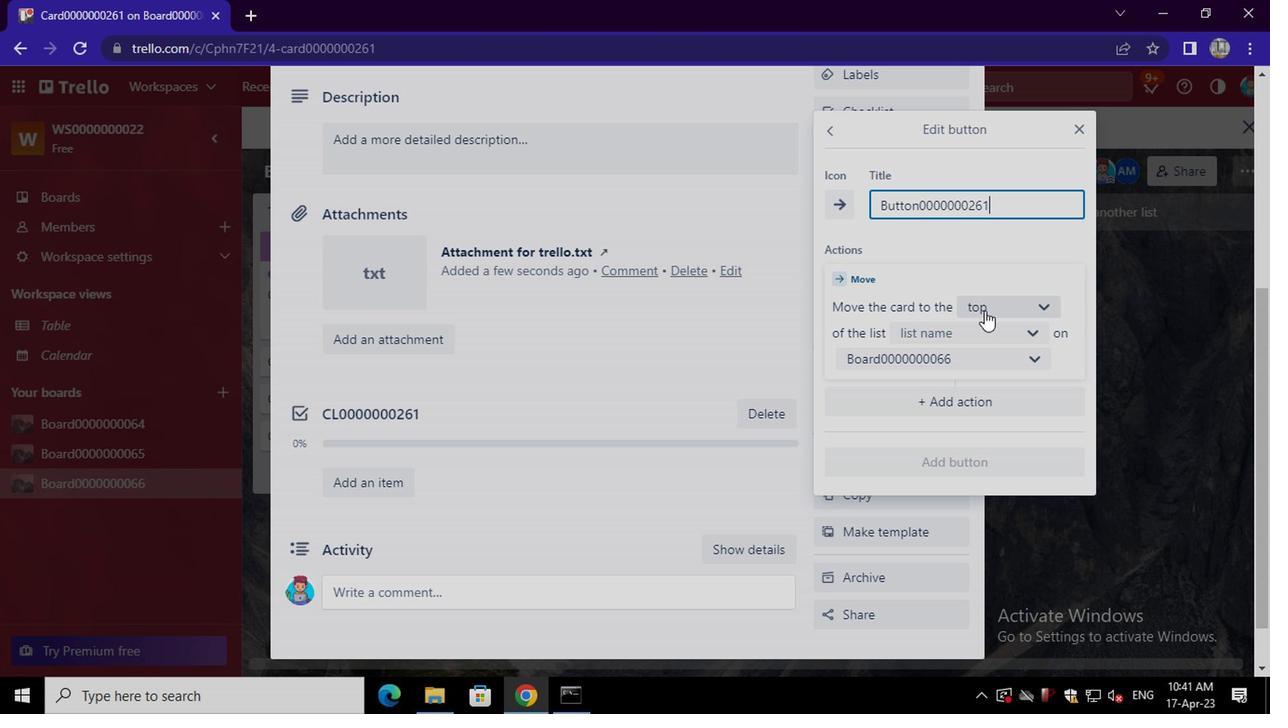 
Action: Mouse pressed left at (996, 313)
Screenshot: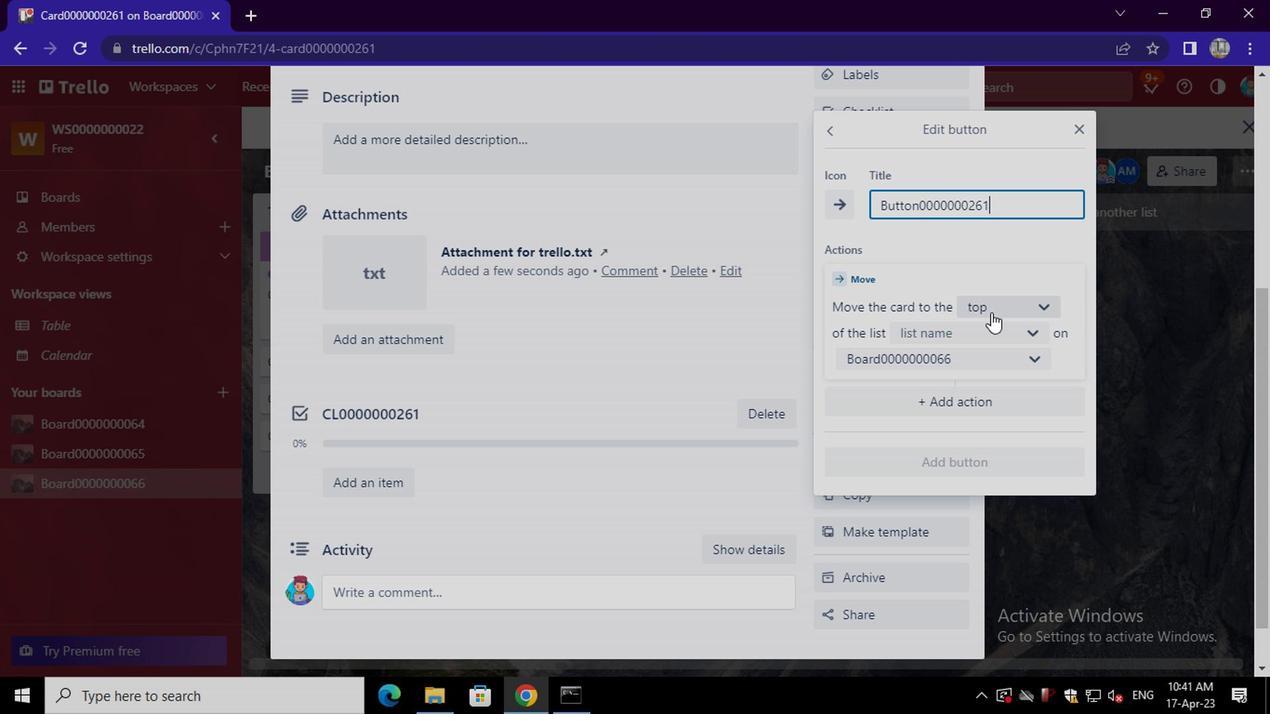 
Action: Mouse moved to (997, 338)
Screenshot: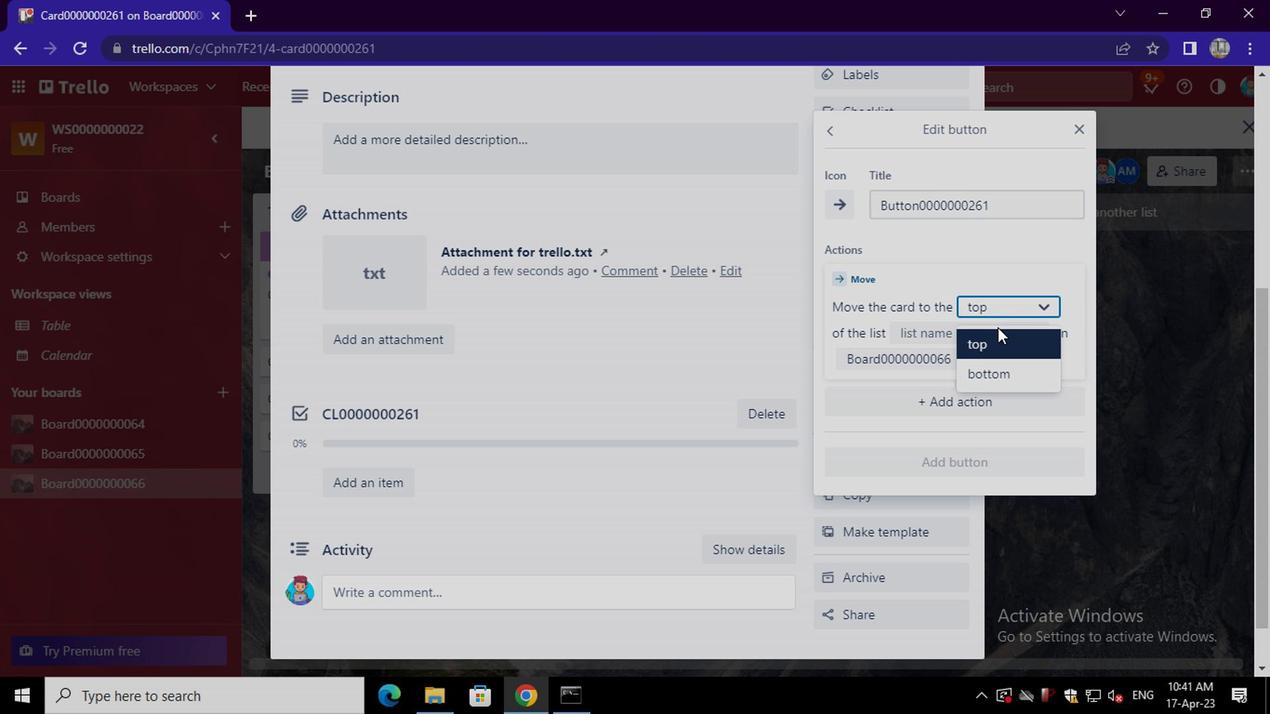 
Action: Mouse pressed left at (997, 338)
Screenshot: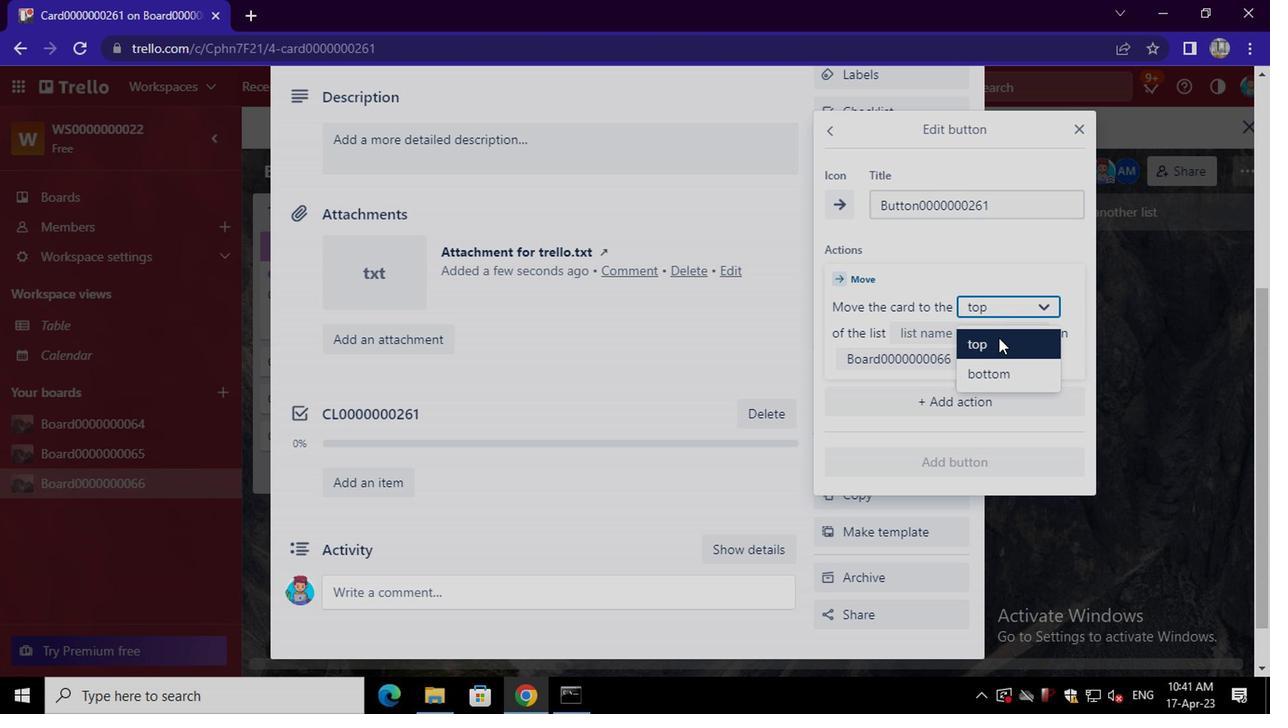 
Action: Mouse moved to (996, 336)
Screenshot: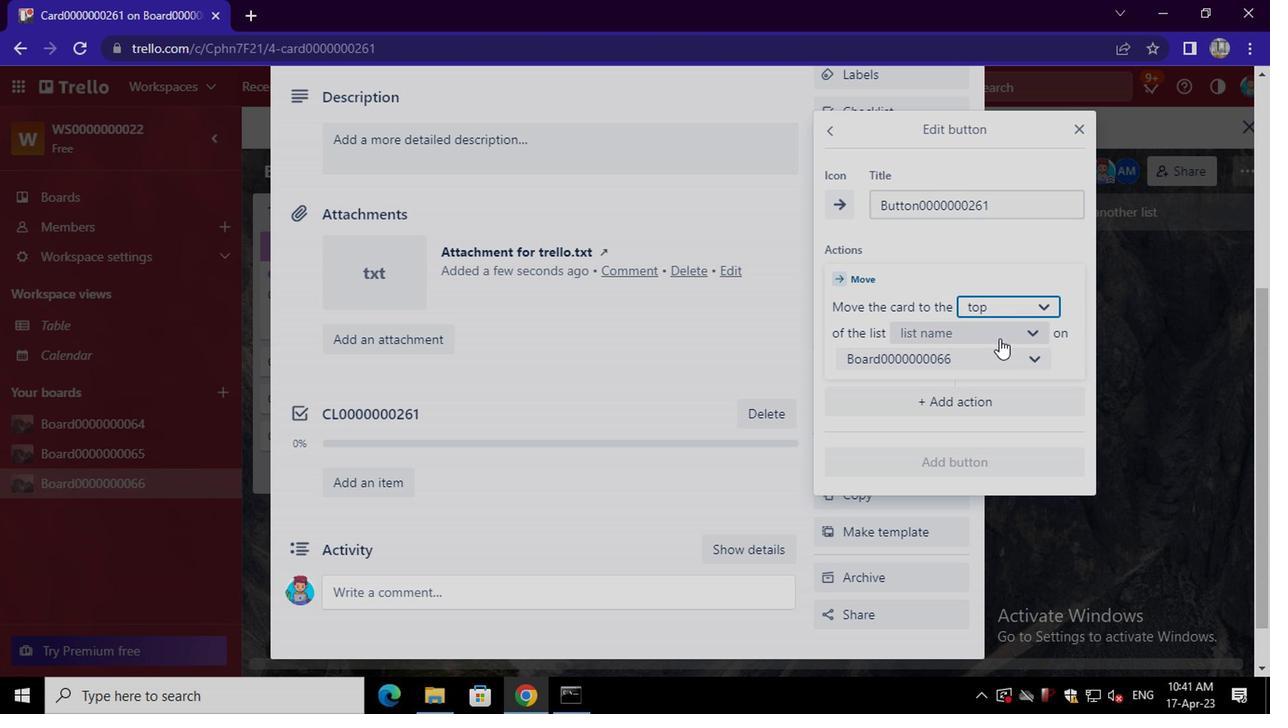 
Action: Mouse pressed left at (996, 336)
Screenshot: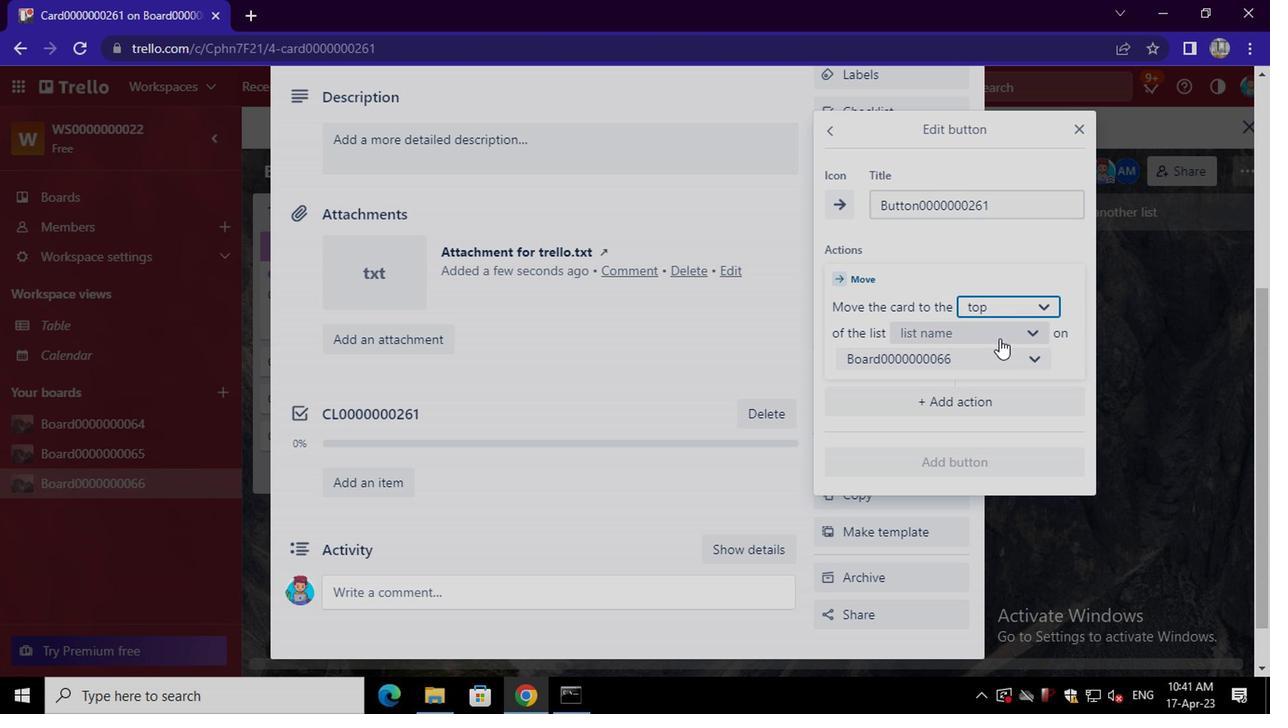 
Action: Mouse moved to (961, 375)
Screenshot: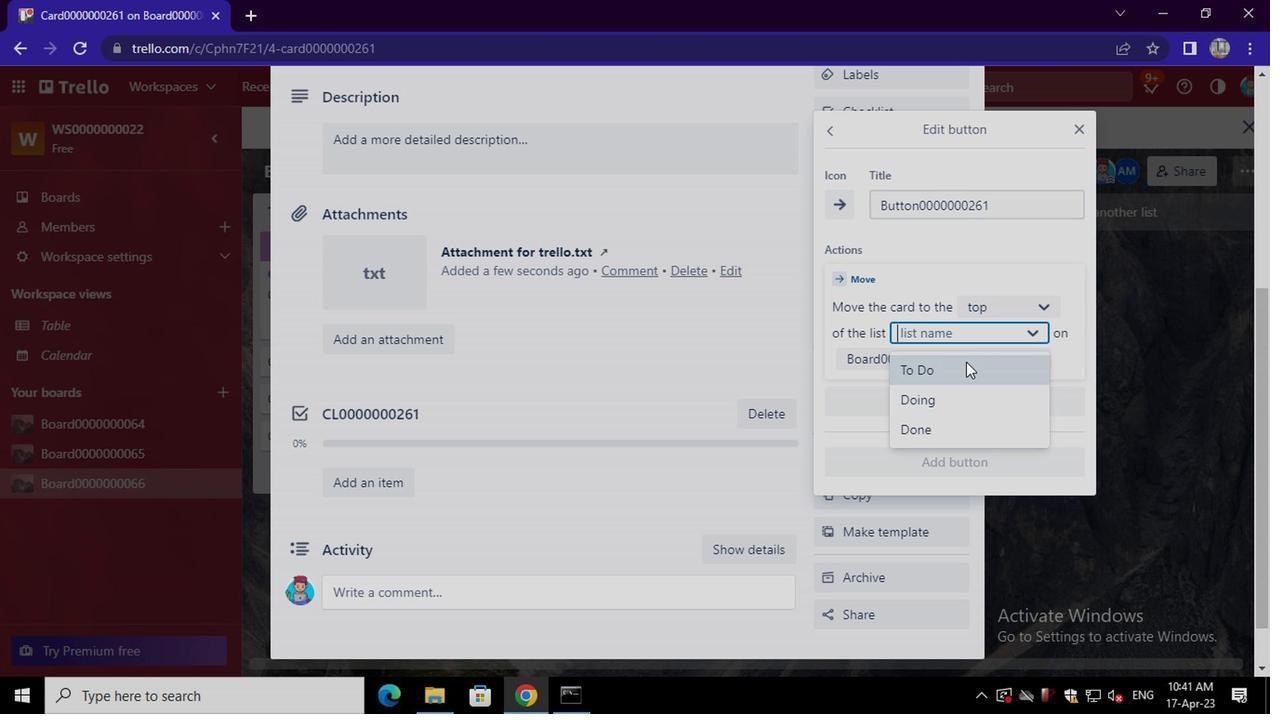 
Action: Mouse pressed left at (961, 375)
Screenshot: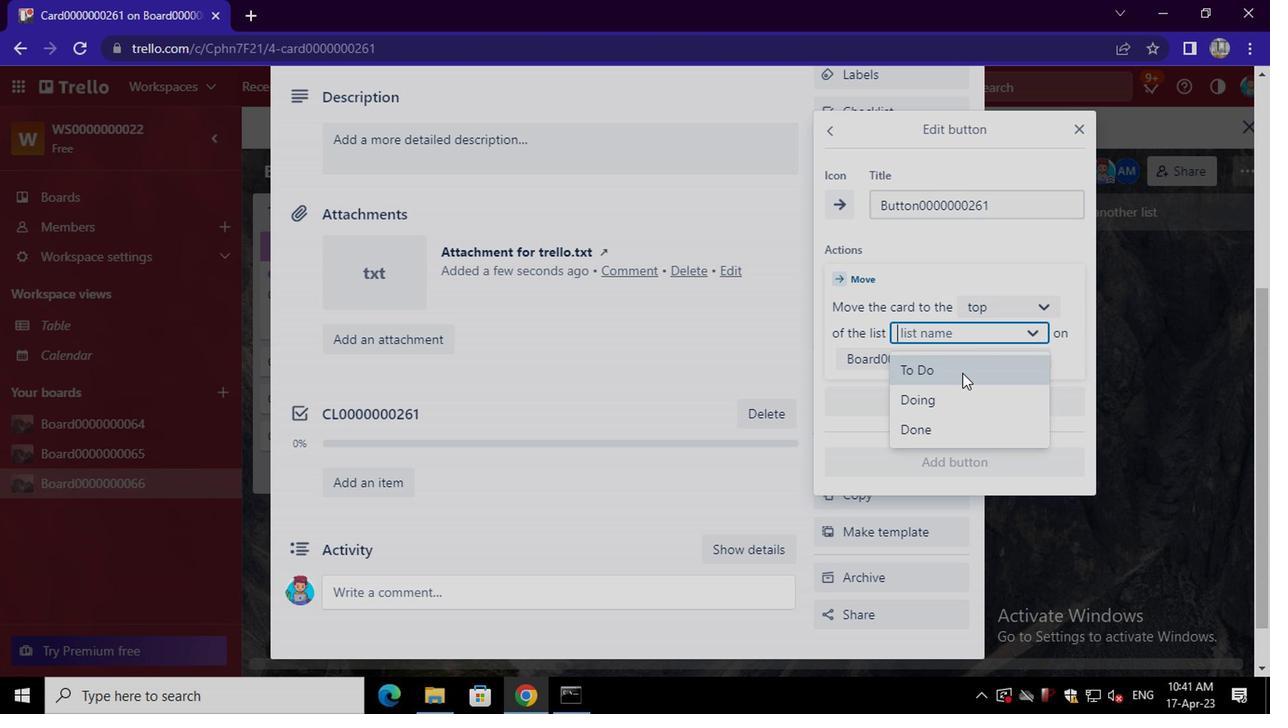 
Action: Mouse moved to (958, 455)
Screenshot: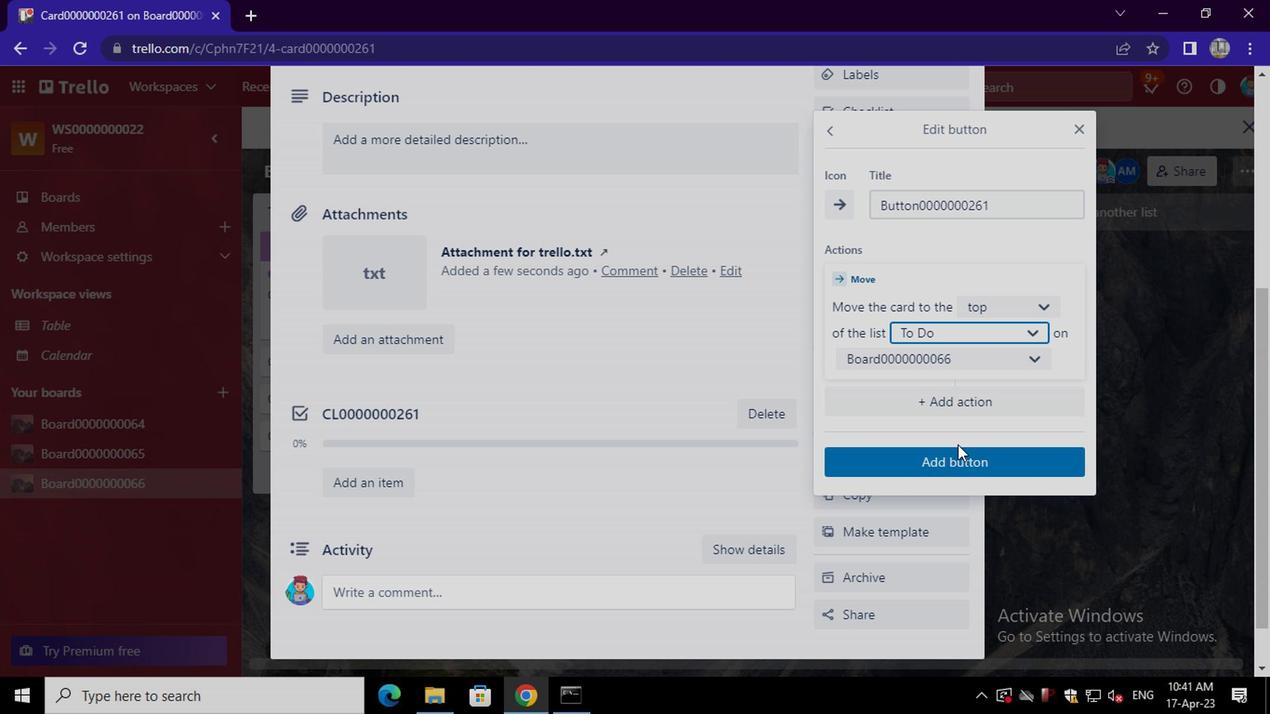 
Action: Mouse pressed left at (958, 455)
Screenshot: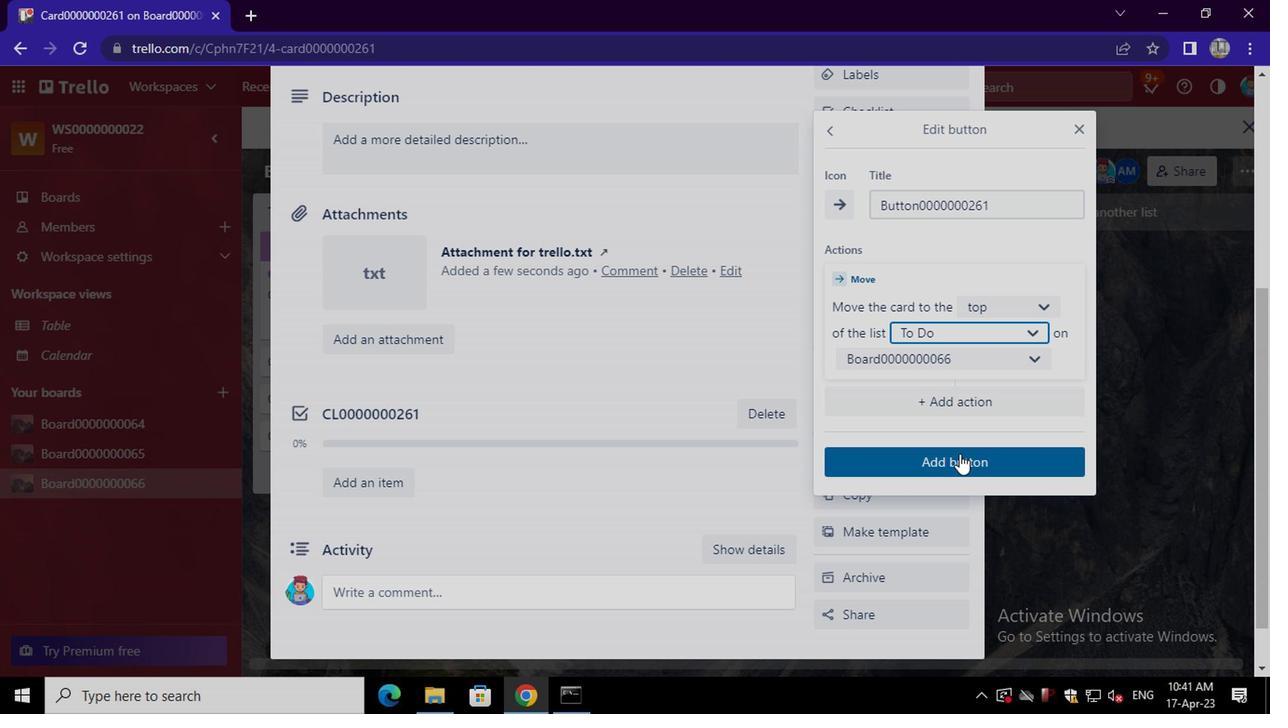 
Action: Mouse moved to (475, 426)
Screenshot: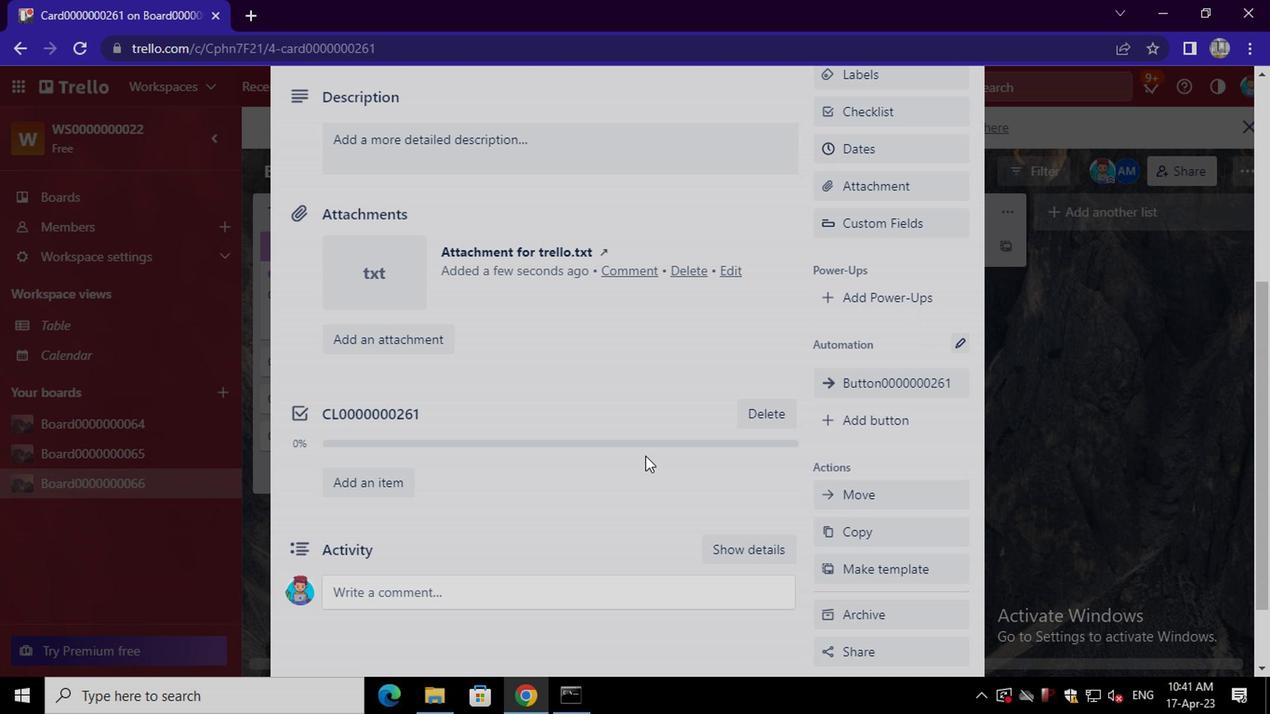 
Action: Mouse scrolled (475, 427) with delta (0, 0)
Screenshot: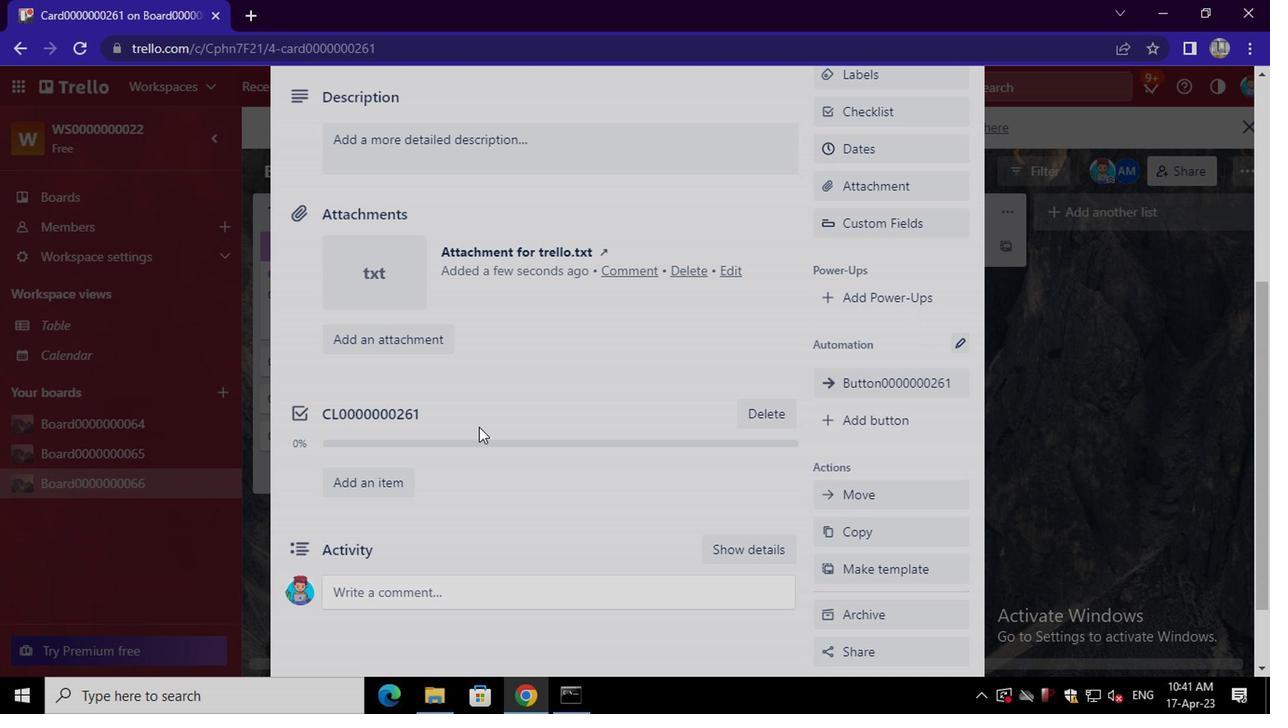 
Action: Mouse scrolled (475, 427) with delta (0, 0)
Screenshot: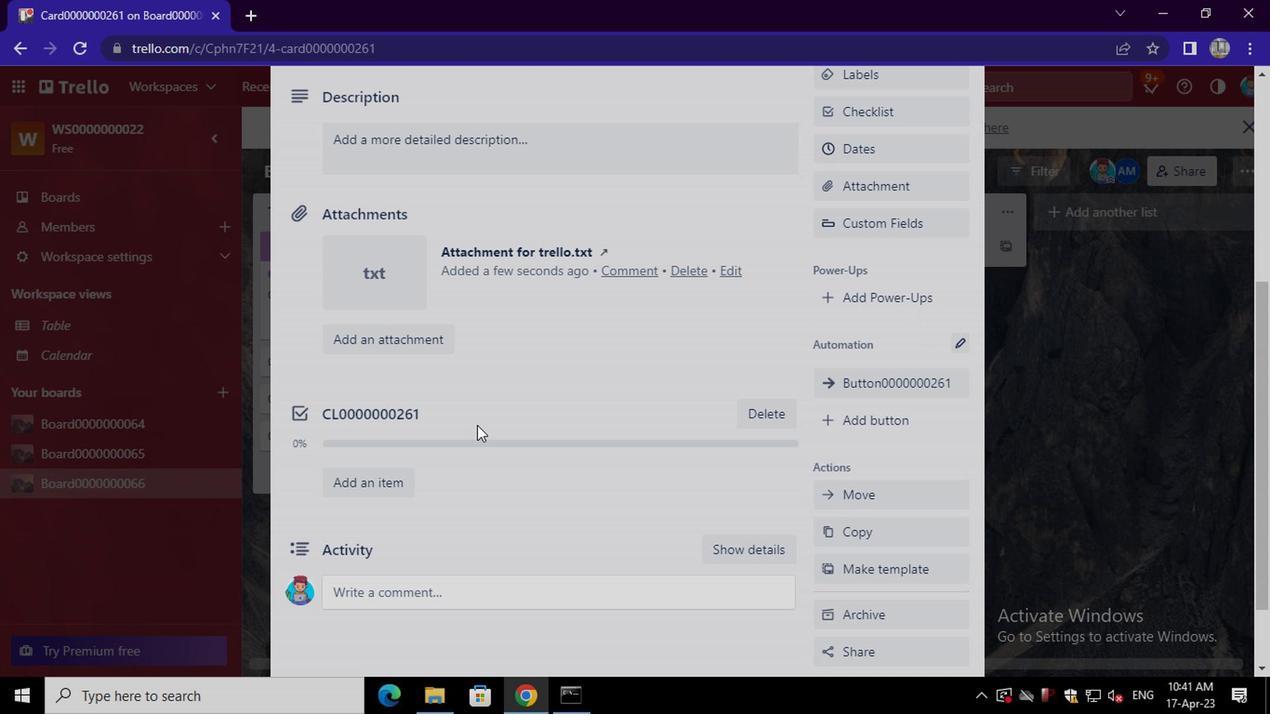 
Action: Mouse moved to (455, 334)
Screenshot: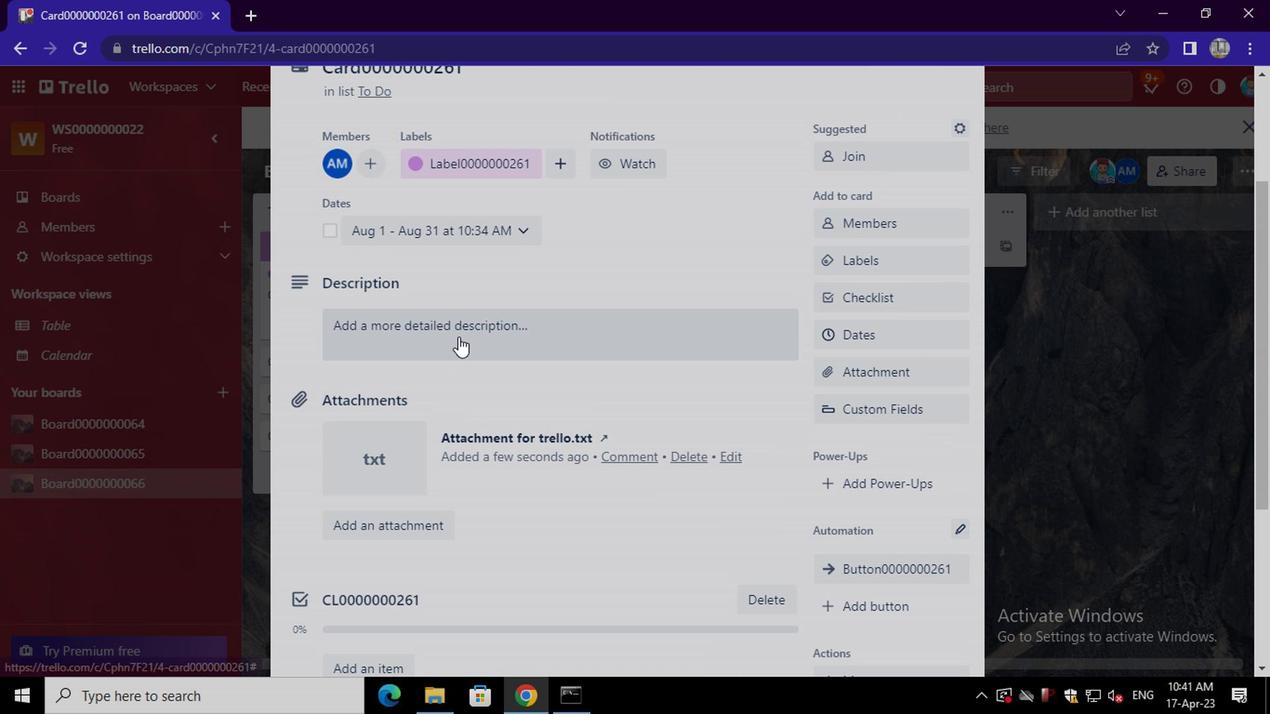 
Action: Mouse pressed left at (455, 334)
Screenshot: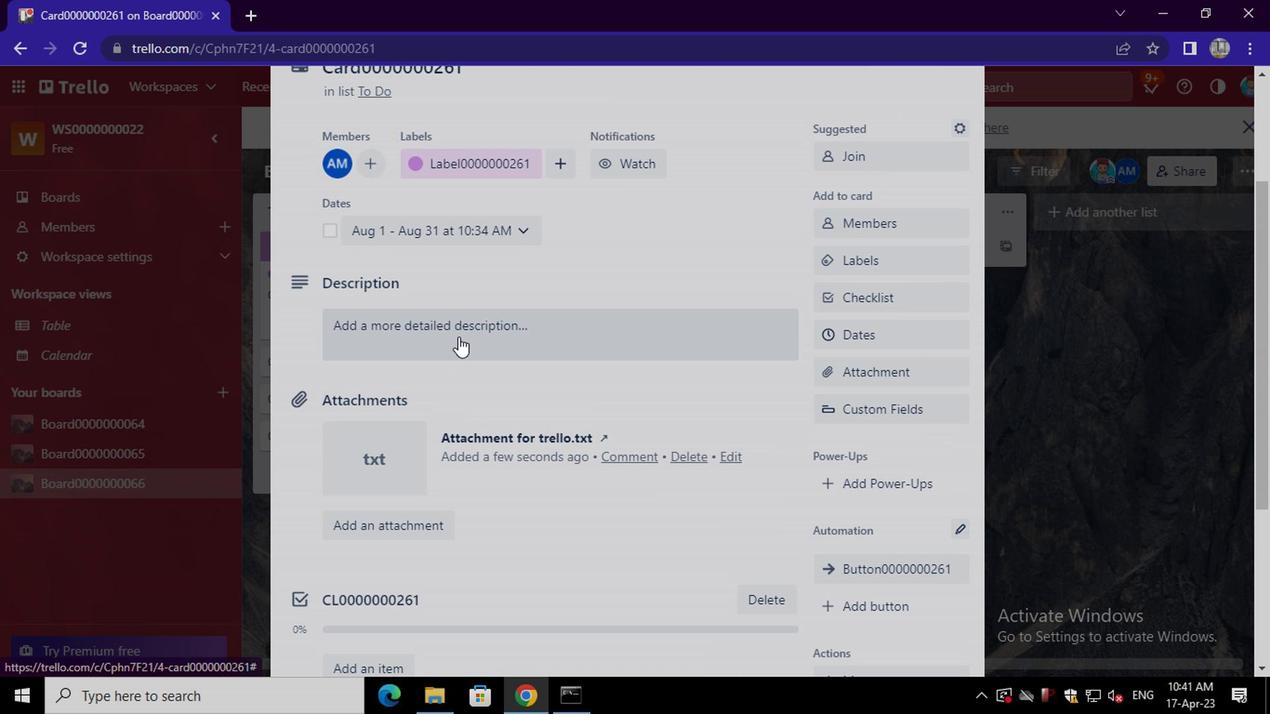 
Action: Mouse moved to (452, 389)
Screenshot: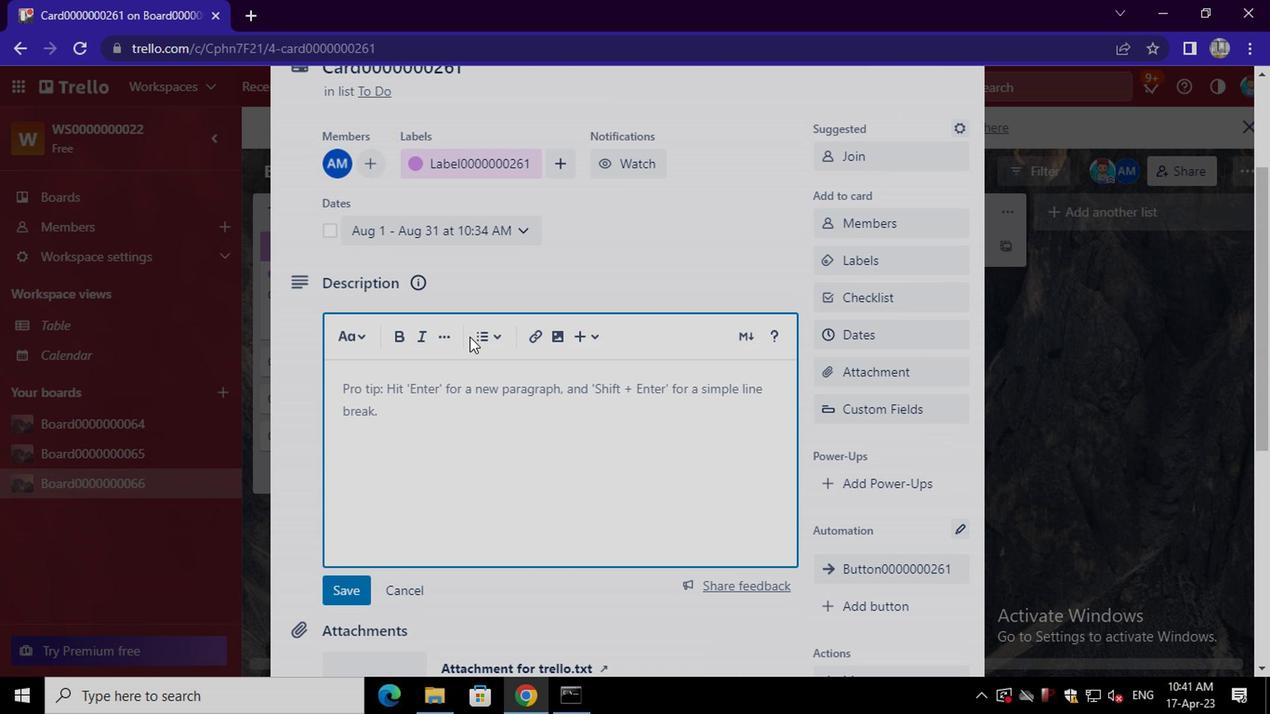 
Action: Mouse pressed left at (452, 389)
Screenshot: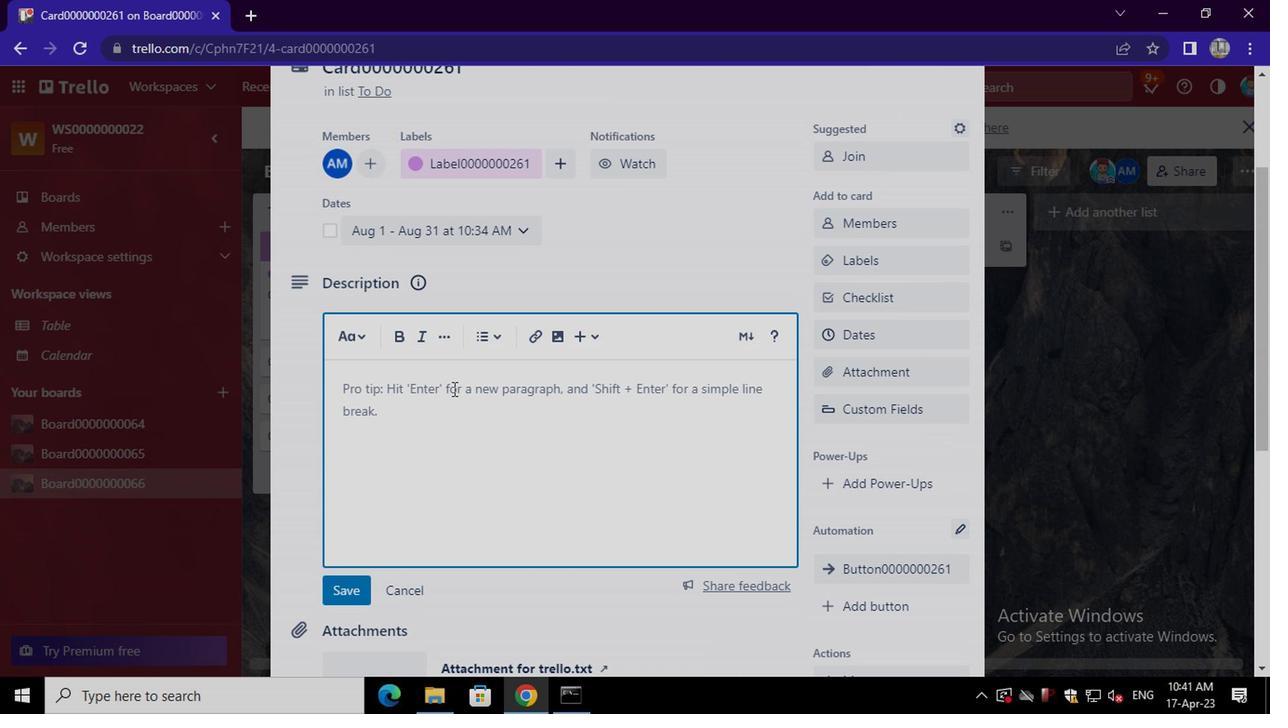 
Action: Key pressed <Key.shift>DS0000000261
Screenshot: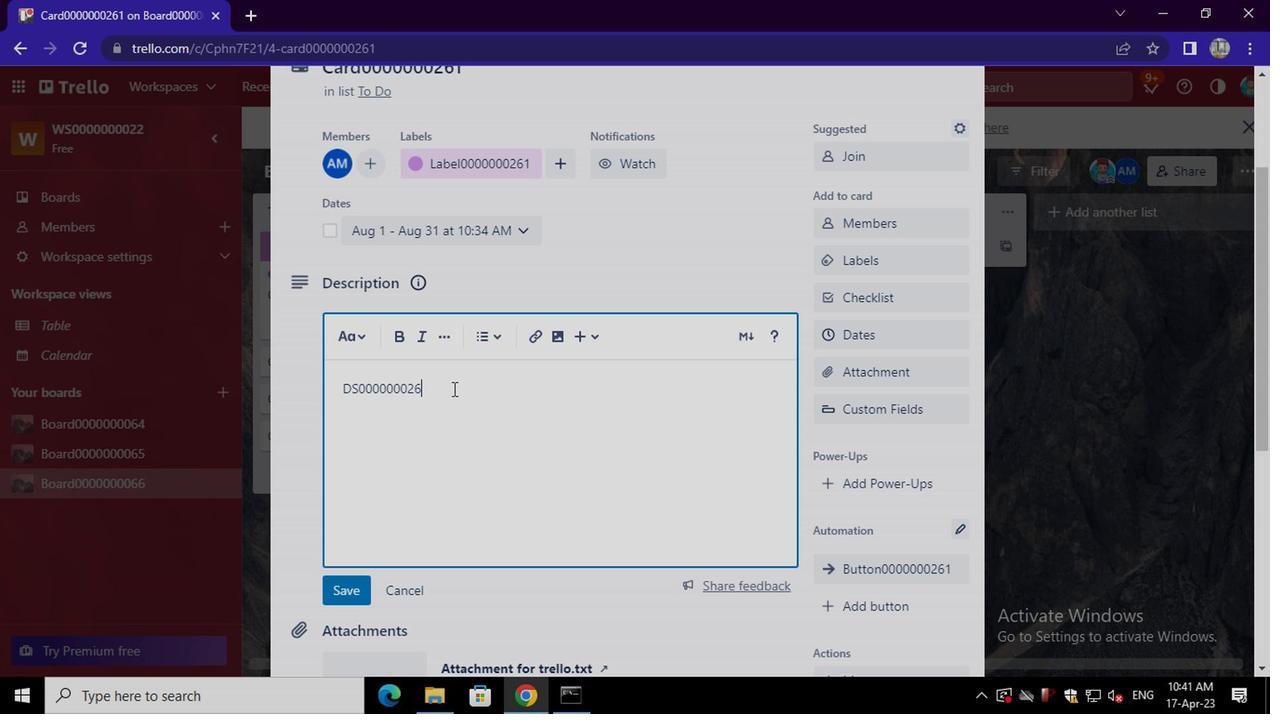 
Action: Mouse moved to (338, 593)
Screenshot: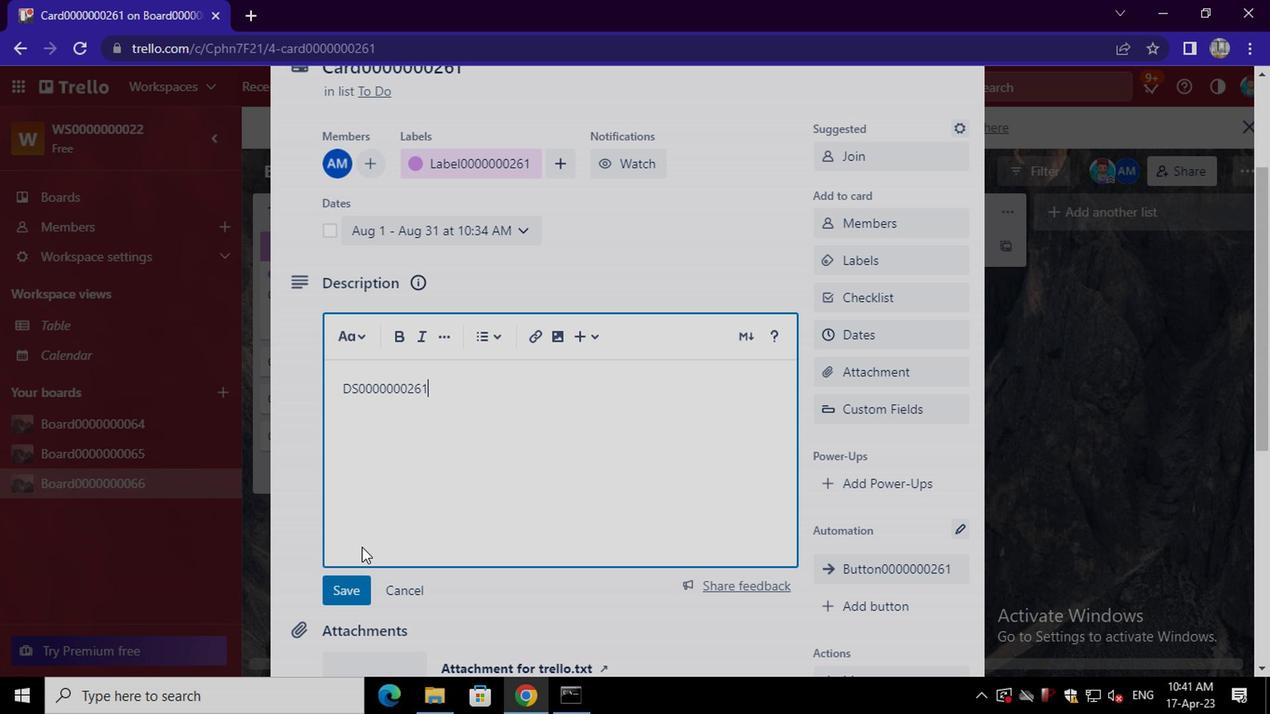 
Action: Mouse pressed left at (338, 593)
Screenshot: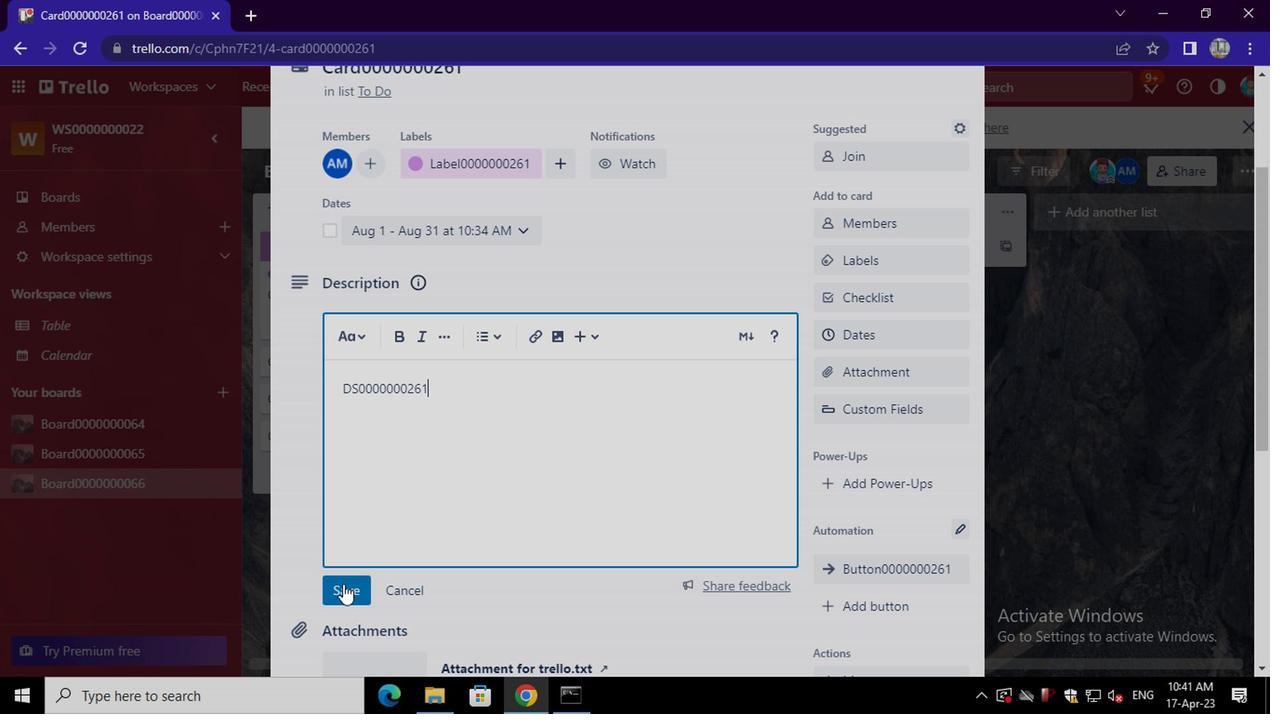 
Action: Mouse scrolled (338, 592) with delta (0, 0)
Screenshot: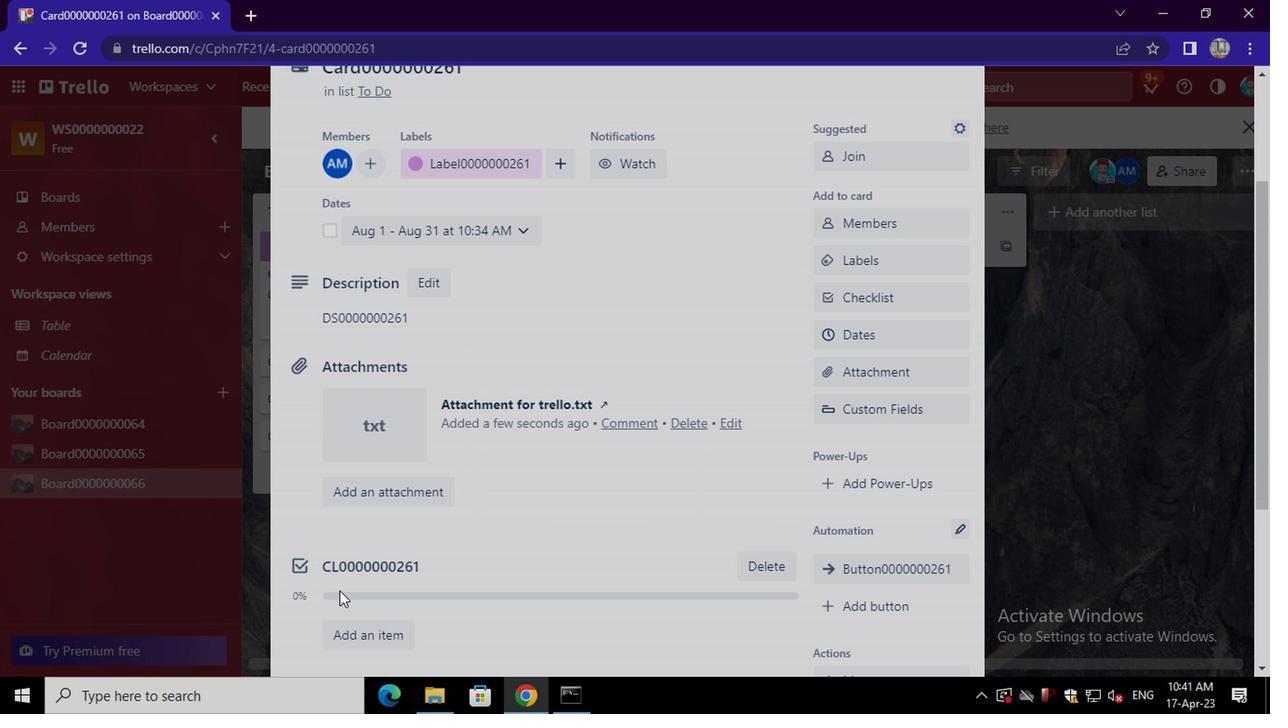 
Action: Mouse scrolled (338, 592) with delta (0, 0)
Screenshot: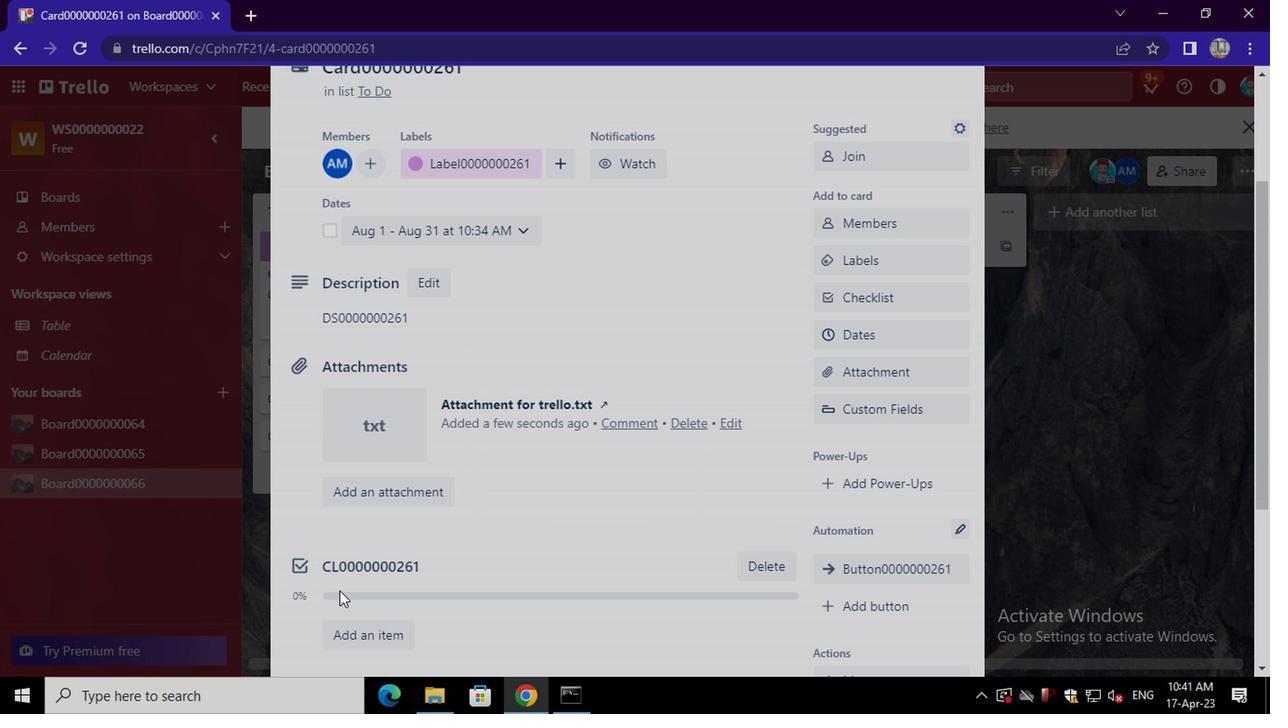 
Action: Mouse scrolled (338, 592) with delta (0, 0)
Screenshot: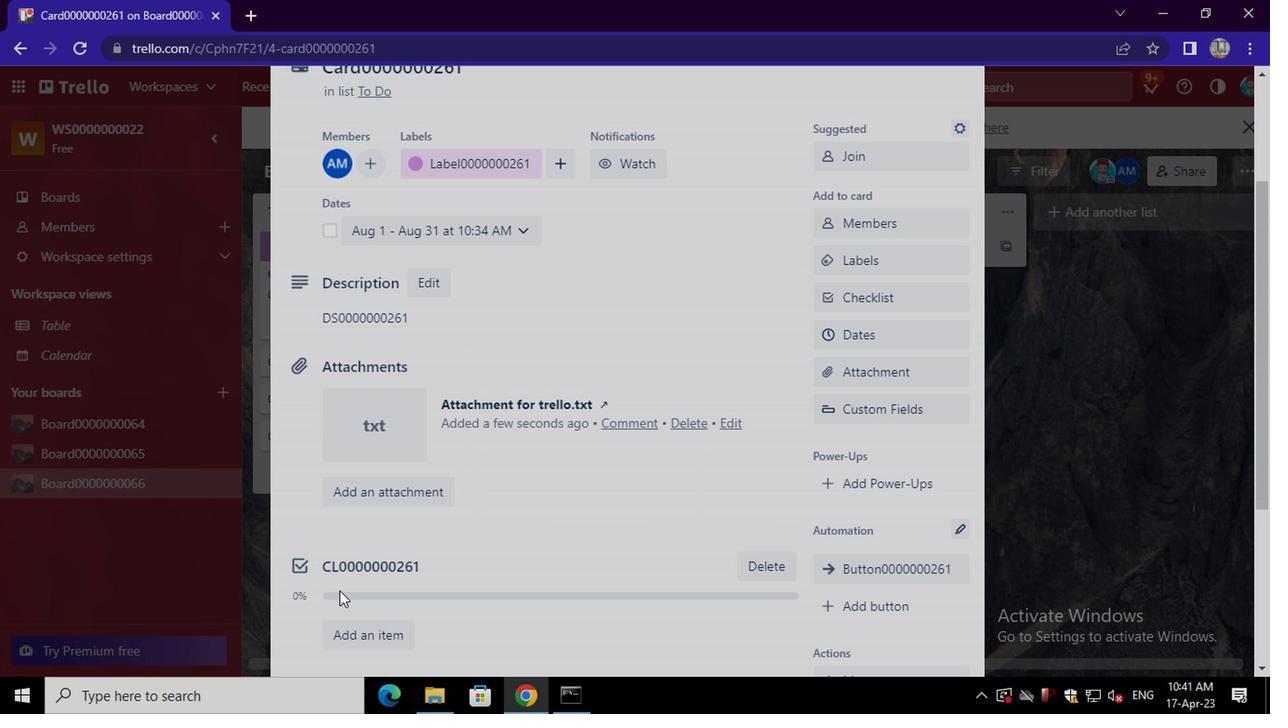 
Action: Mouse scrolled (338, 592) with delta (0, 0)
Screenshot: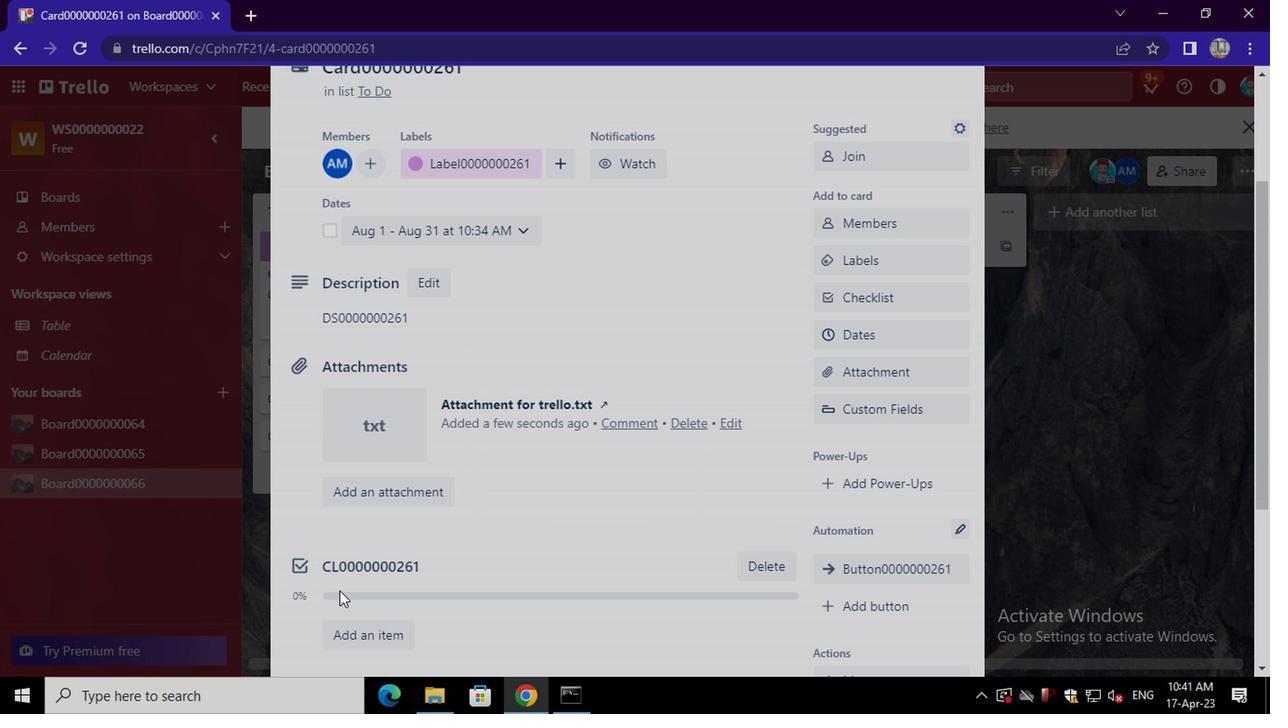 
Action: Mouse scrolled (338, 592) with delta (0, 0)
Screenshot: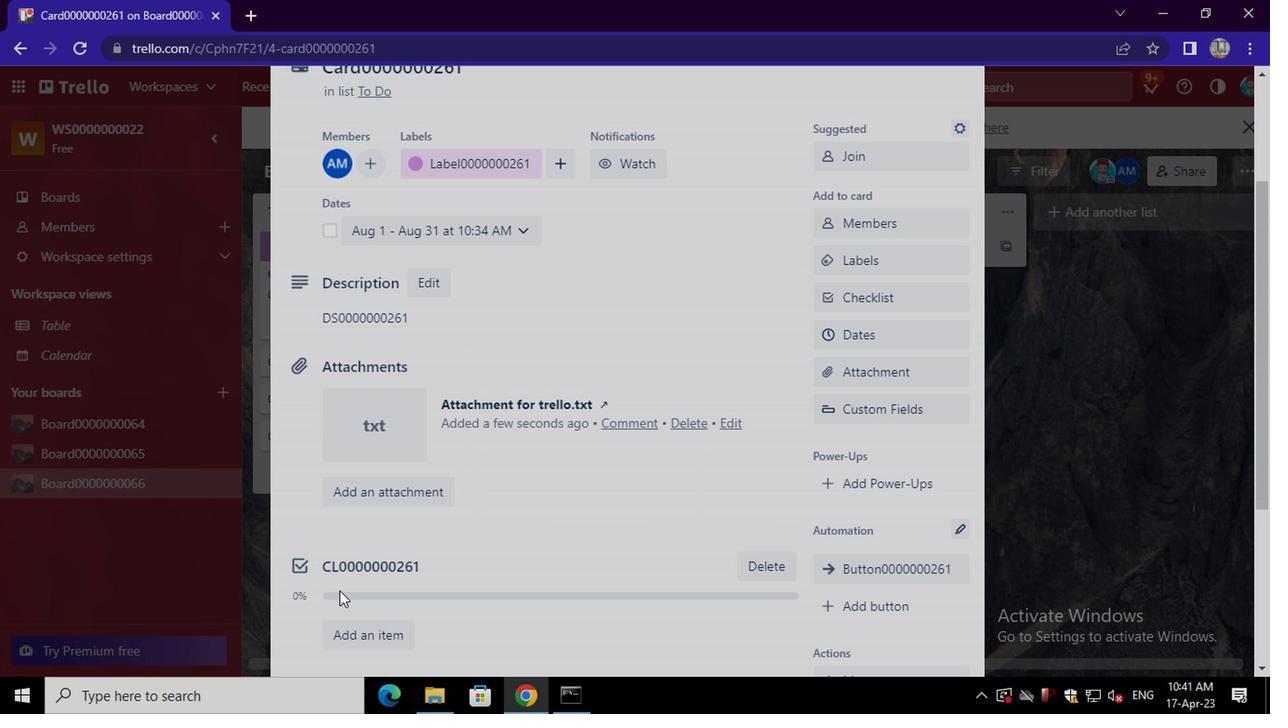 
Action: Mouse moved to (388, 465)
Screenshot: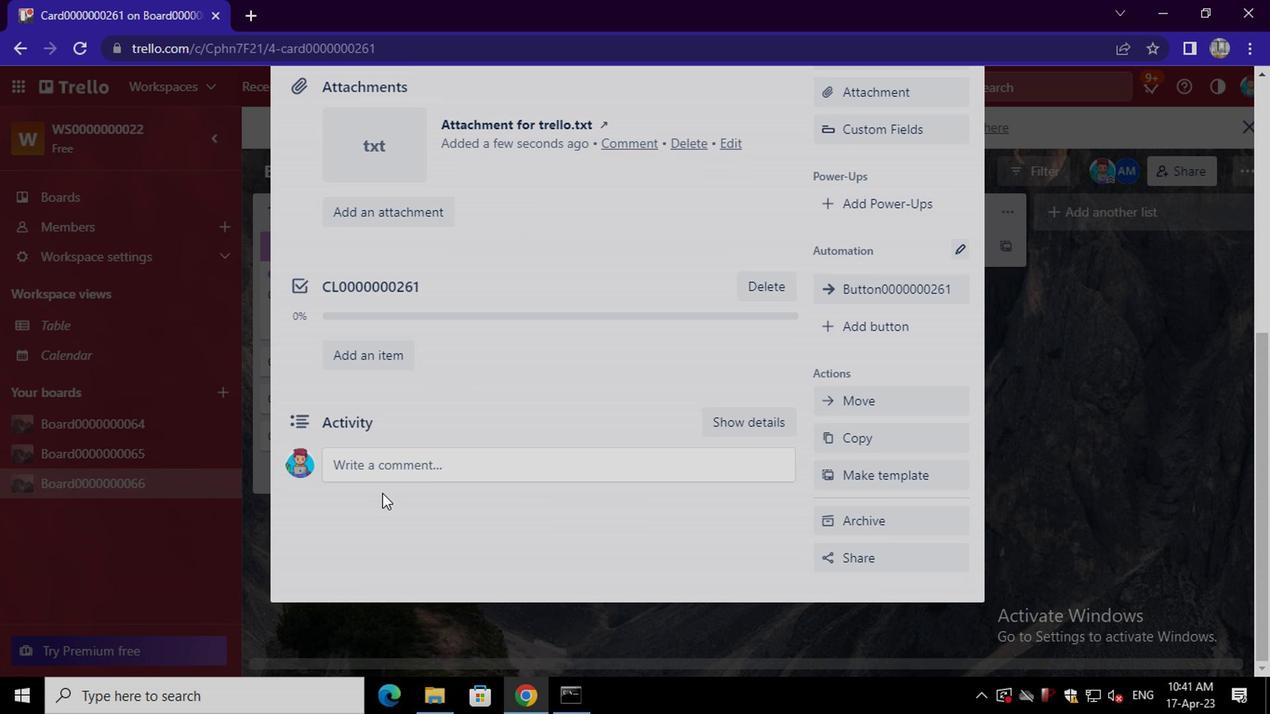 
Action: Mouse pressed left at (388, 465)
Screenshot: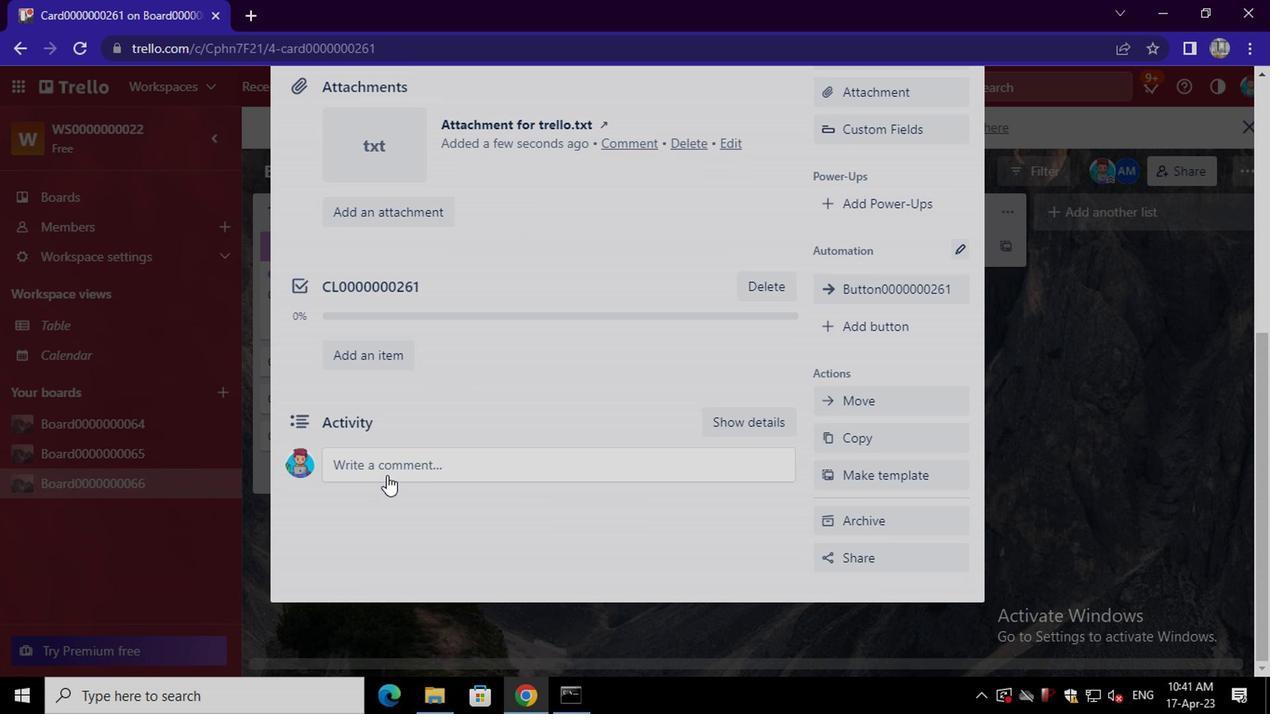 
Action: Mouse moved to (392, 465)
Screenshot: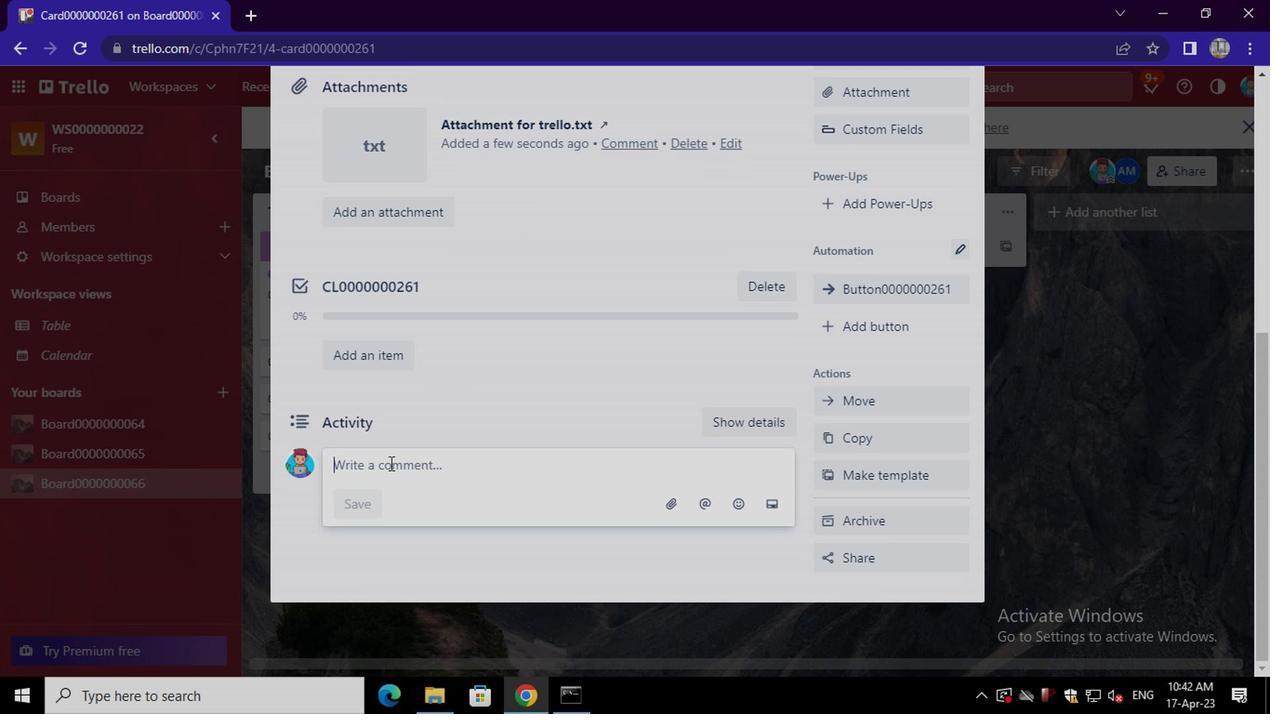 
Action: Mouse pressed left at (392, 465)
Screenshot: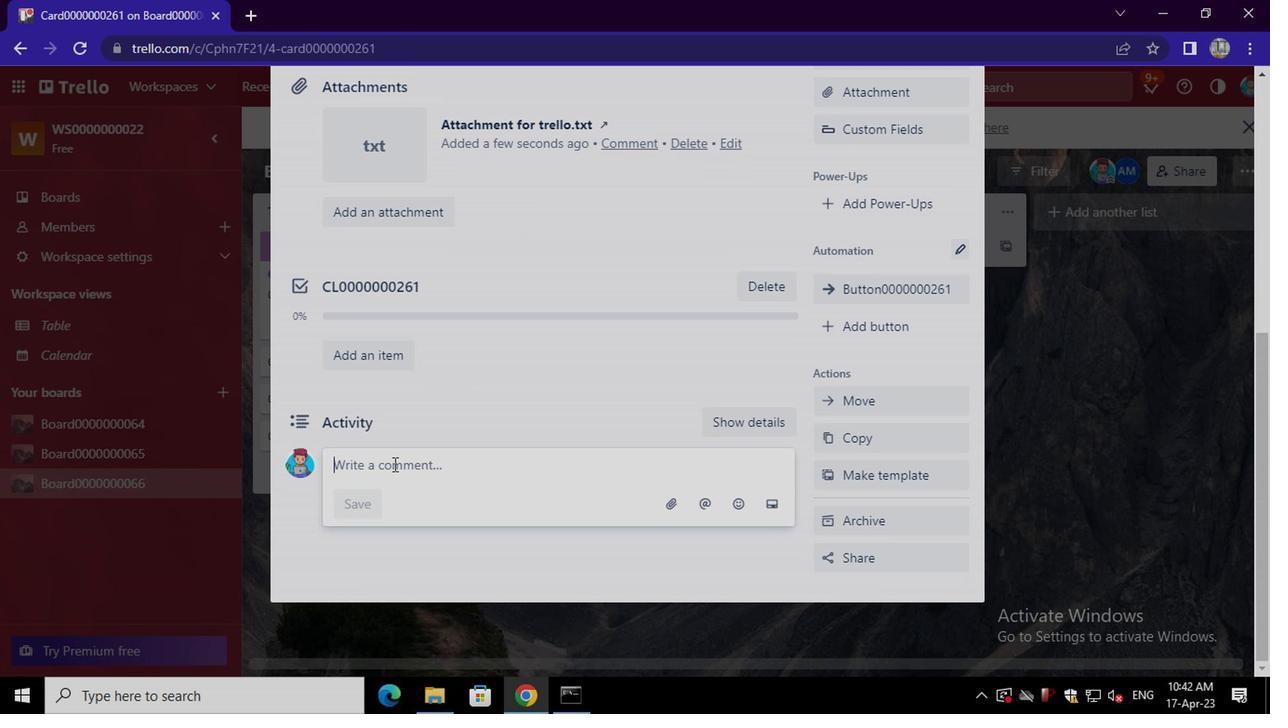
Action: Key pressed <Key.shift>CM0000000261
Screenshot: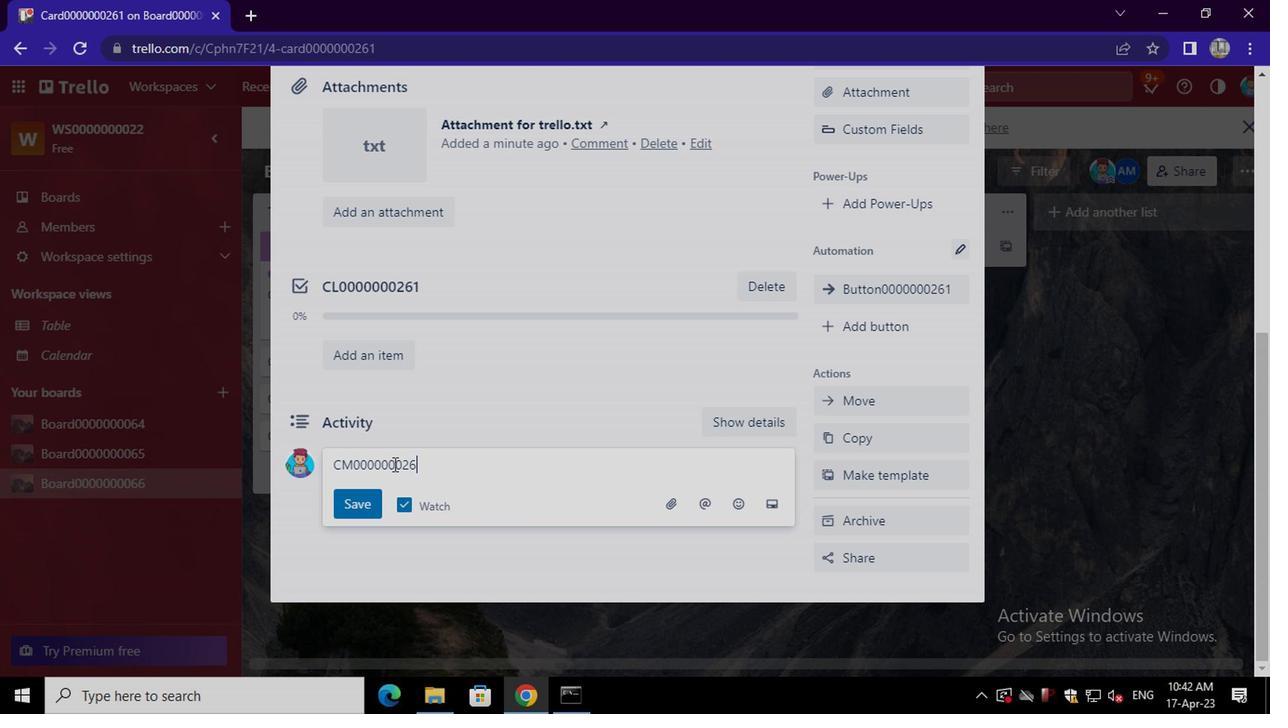 
Action: Mouse moved to (364, 504)
Screenshot: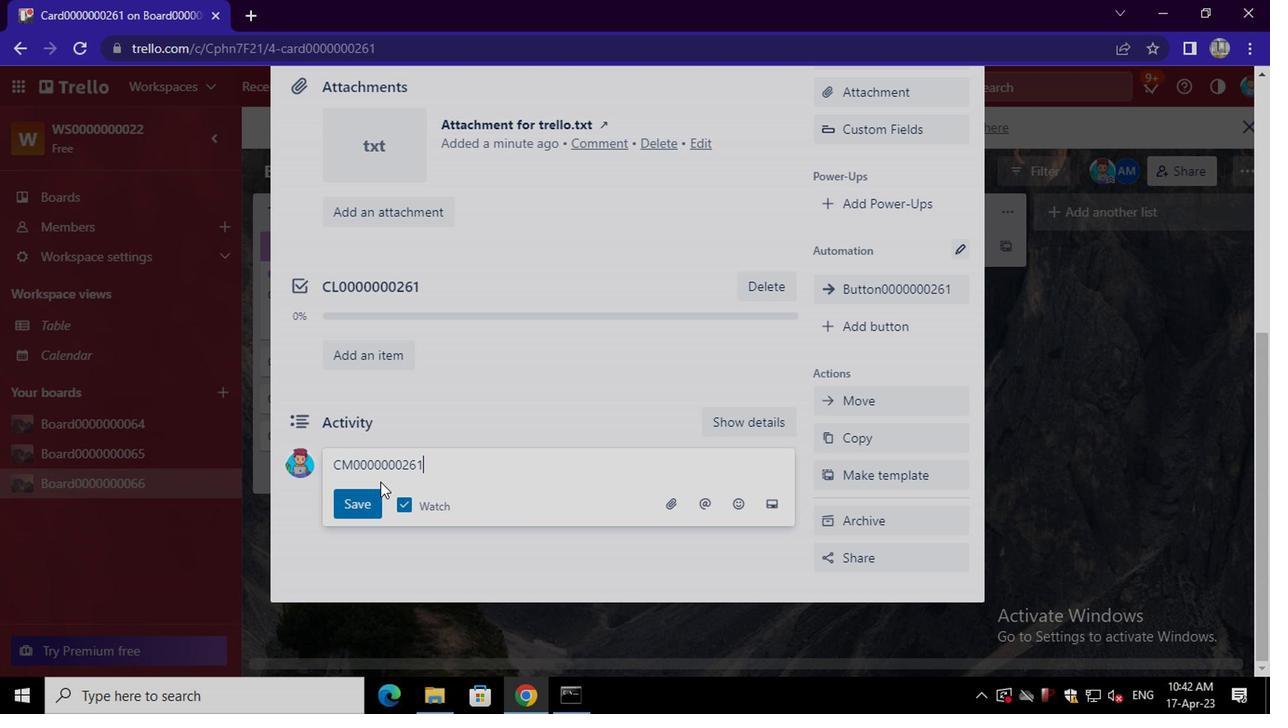 
Action: Mouse pressed left at (364, 504)
Screenshot: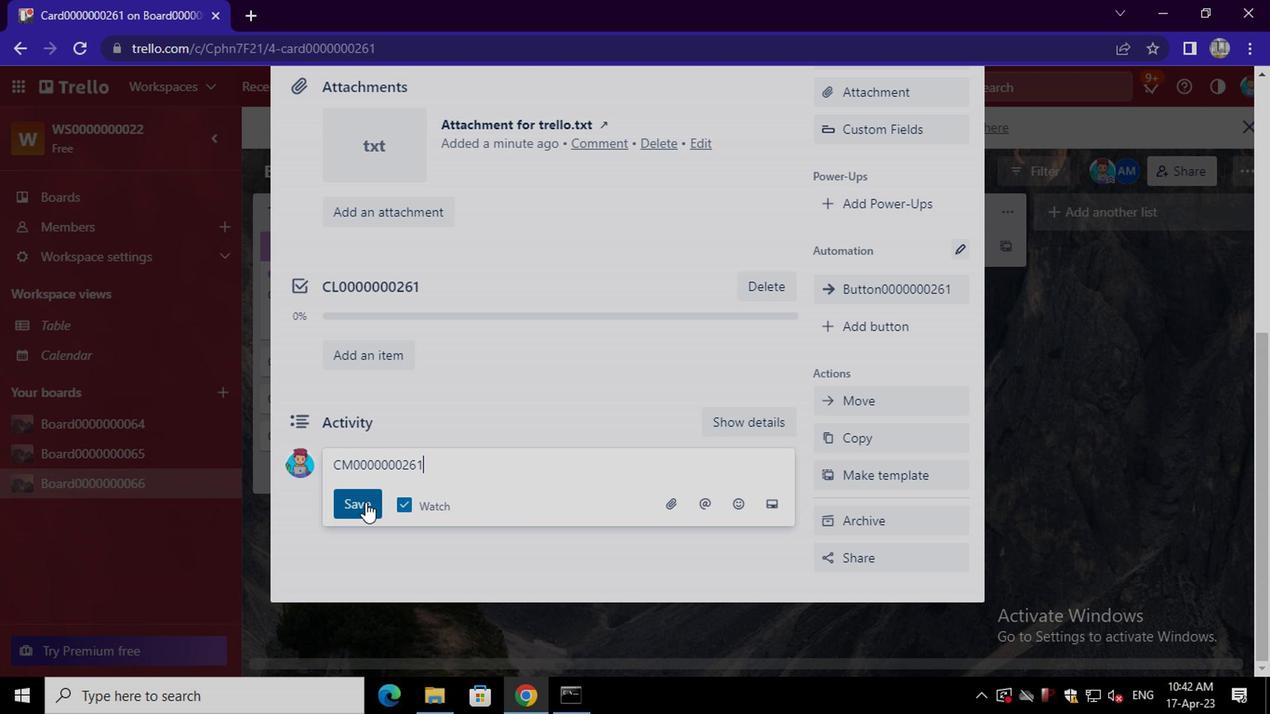 
